 Task: open an excel sheet and write heading  Dollar SenseAdd Dates in a column and its values below  '2023-05-01, 2023-05-05, 2023-05-10, 2023-05-15, 2023-05-20, 2023-05-25 & 2023-05-31. 'Add Descriptionsin next column and its values below  Monthly Salary, Grocery Shopping, Dining Out., Utility Bill, Transportation, Entertainment & Miscellaneous. Add Amount in next column and its values below  $2,500, $100, $50, $150, $30, $50 & $20. Add Income/ Expensein next column and its values below  Income, Expenses, Expenses, Expenses, Expenses, Expenses & Expenses. Add Balance in next column and its values below  $2,500, $2,400, $2,350, $2,200, $2,170, $2,120 & $2,100. Save page Expense Tracking Tool
Action: Mouse moved to (23, 24)
Screenshot: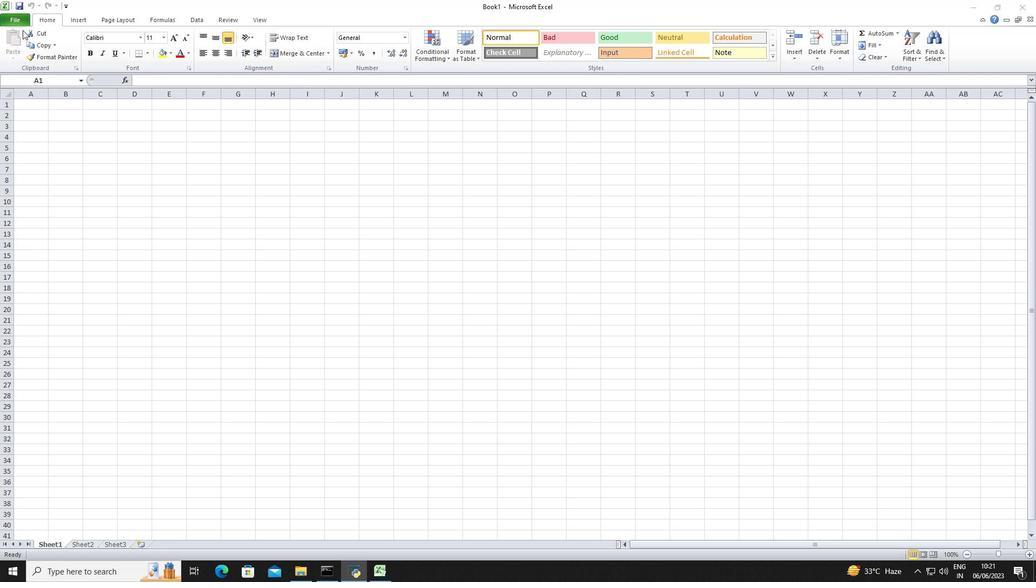 
Action: Mouse pressed left at (23, 24)
Screenshot: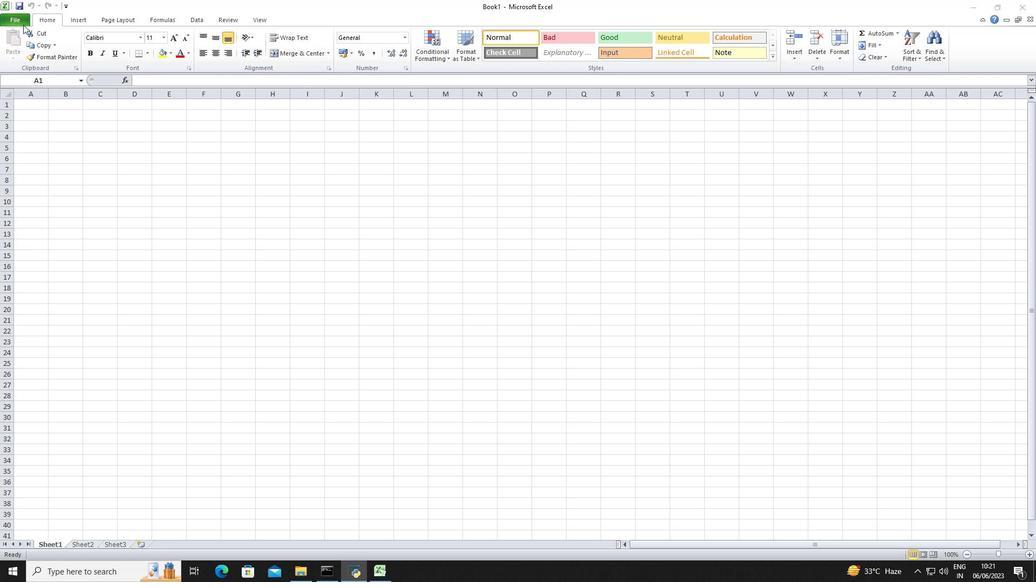
Action: Mouse pressed left at (23, 24)
Screenshot: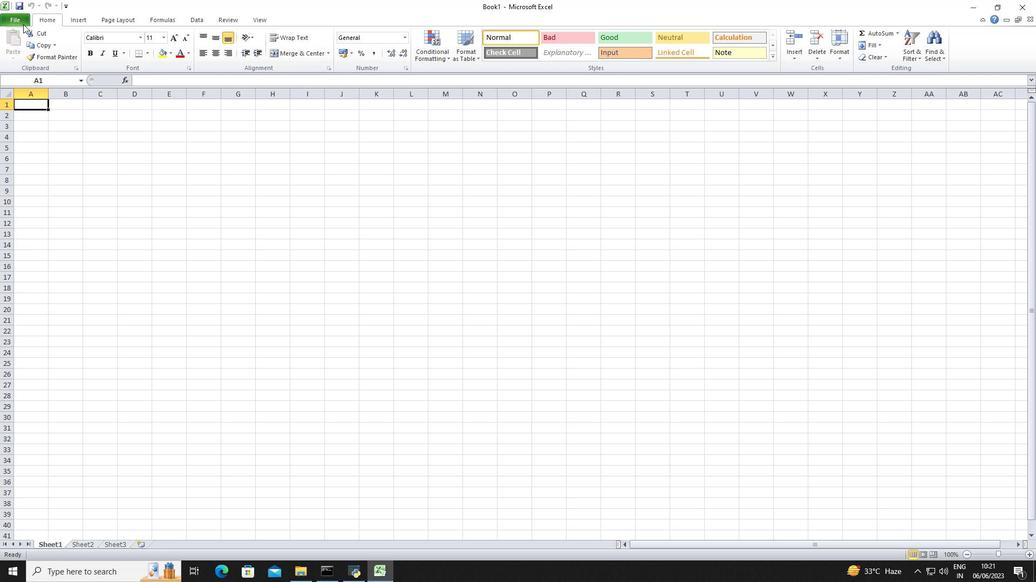 
Action: Mouse moved to (28, 140)
Screenshot: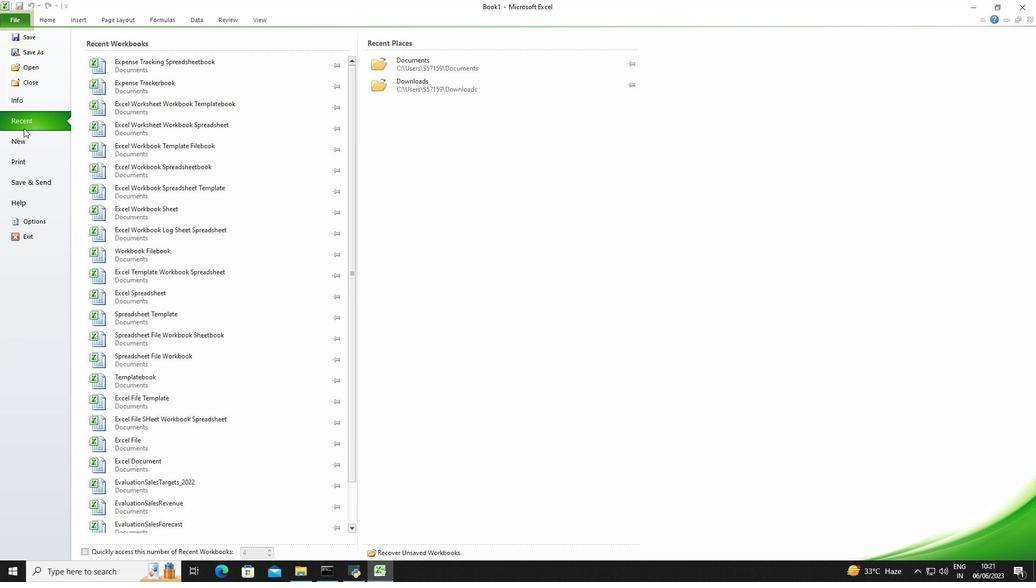 
Action: Mouse pressed left at (28, 140)
Screenshot: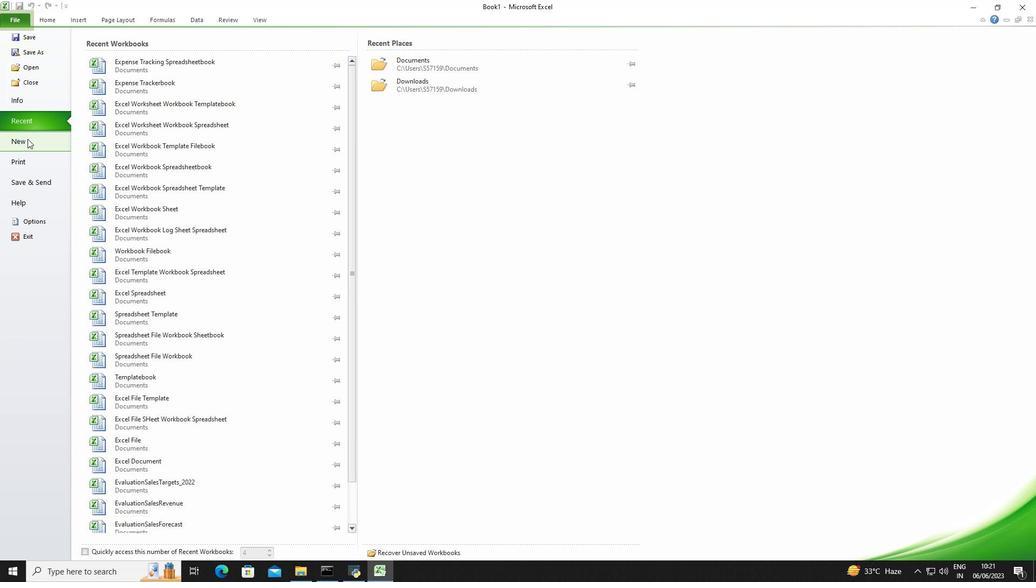 
Action: Mouse moved to (106, 120)
Screenshot: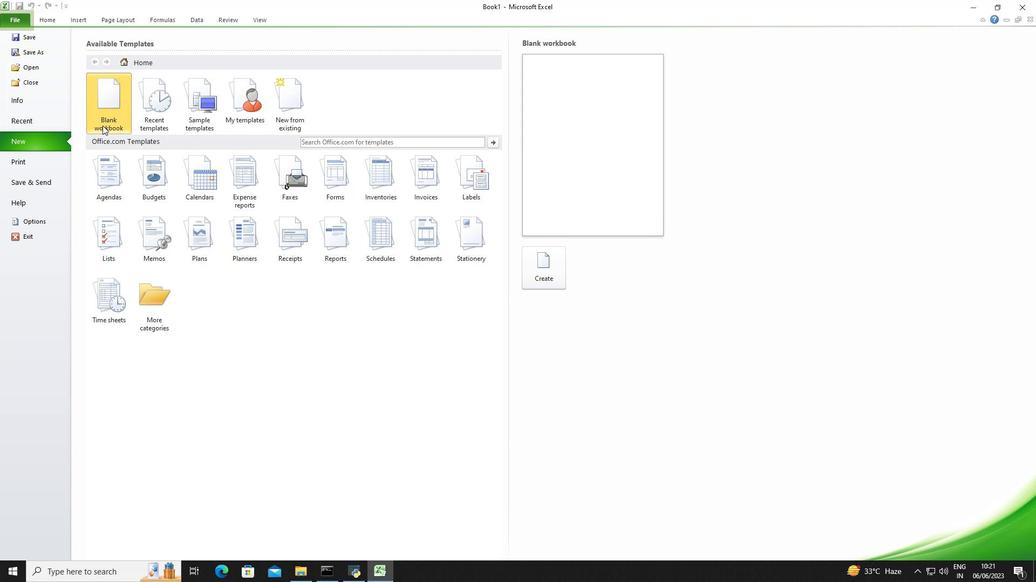 
Action: Mouse pressed left at (106, 120)
Screenshot: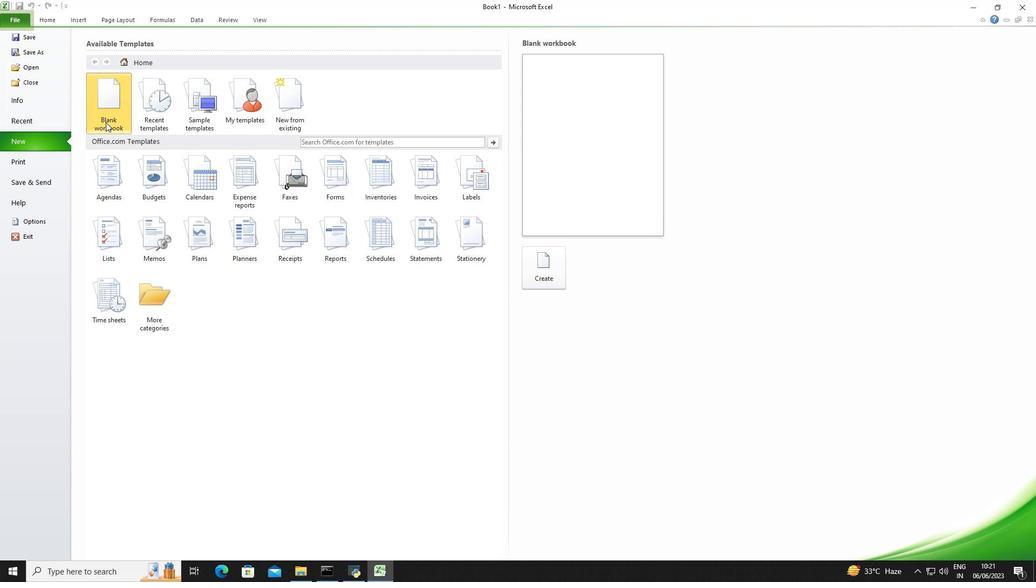 
Action: Mouse moved to (527, 267)
Screenshot: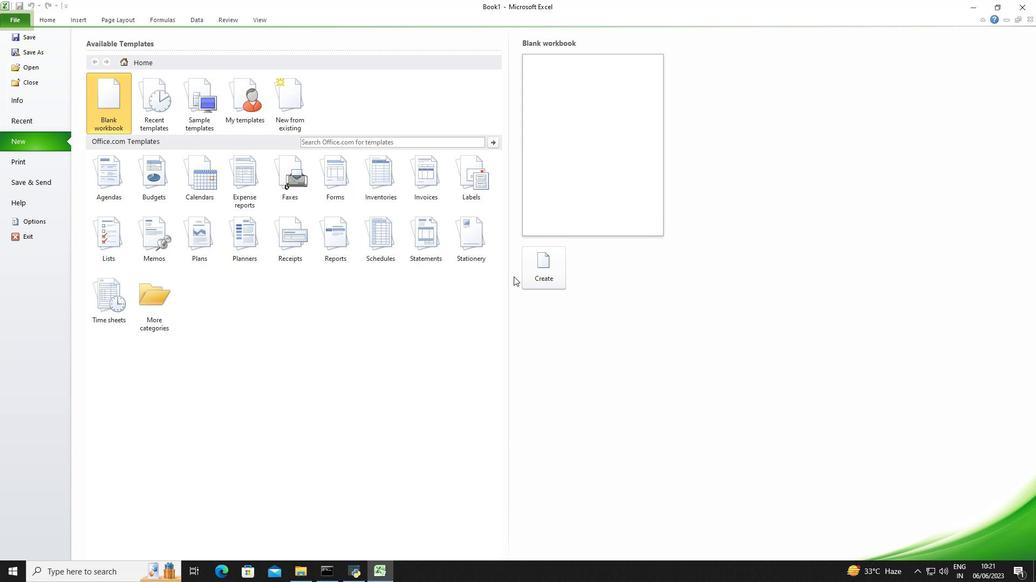 
Action: Mouse pressed left at (527, 267)
Screenshot: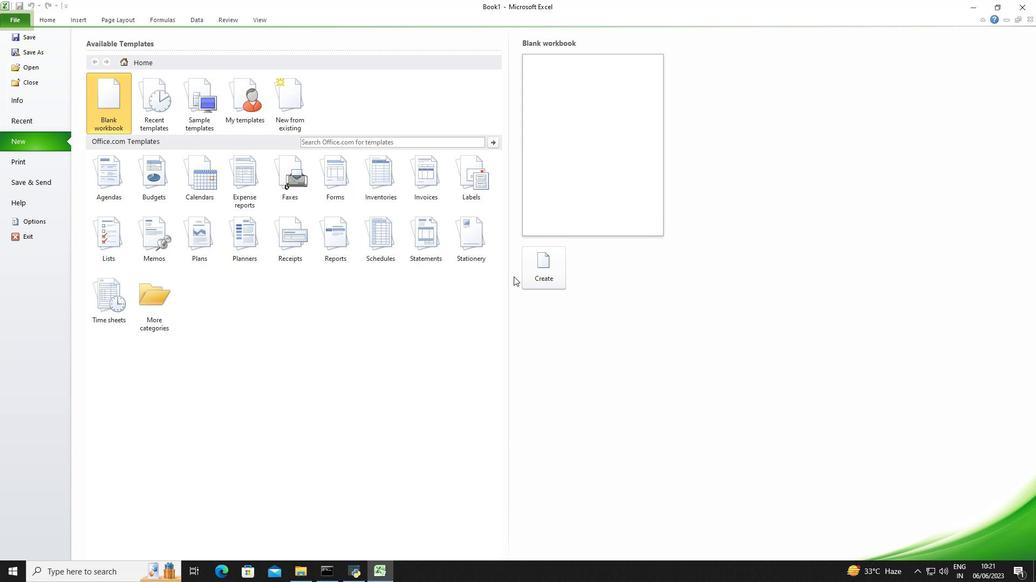 
Action: Mouse moved to (35, 109)
Screenshot: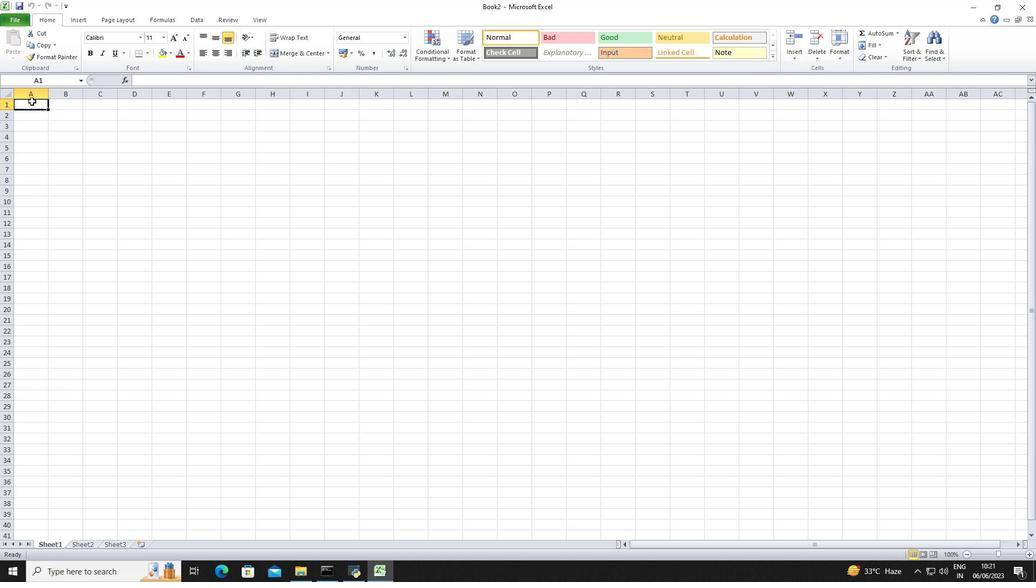 
Action: Mouse pressed left at (35, 109)
Screenshot: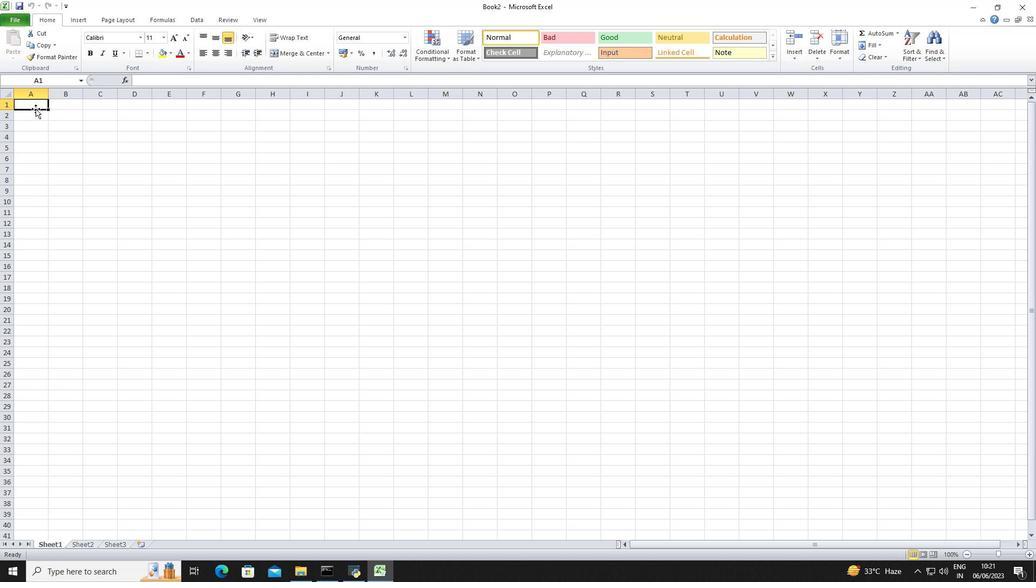 
Action: Mouse moved to (34, 107)
Screenshot: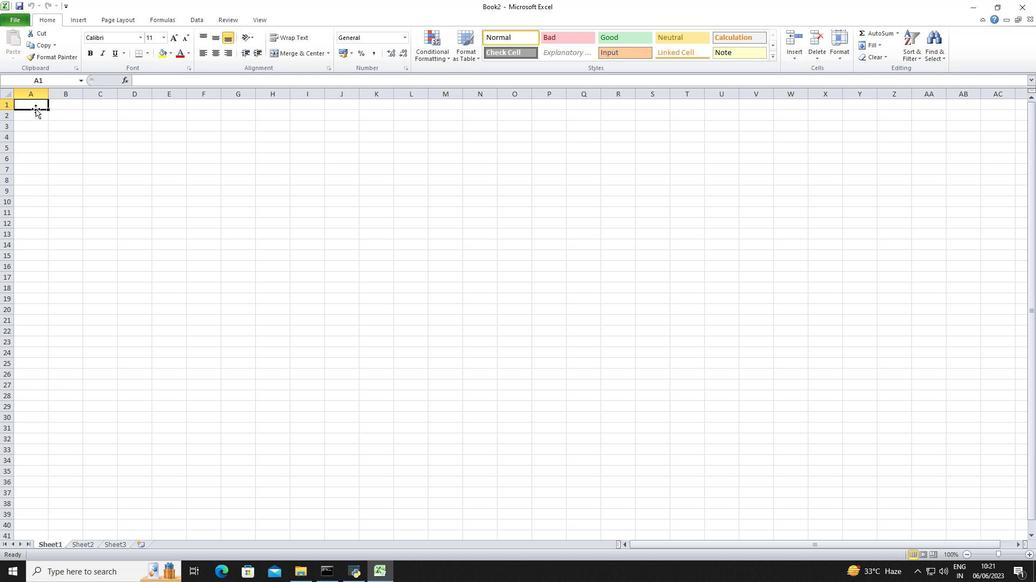 
Action: Mouse pressed left at (34, 107)
Screenshot: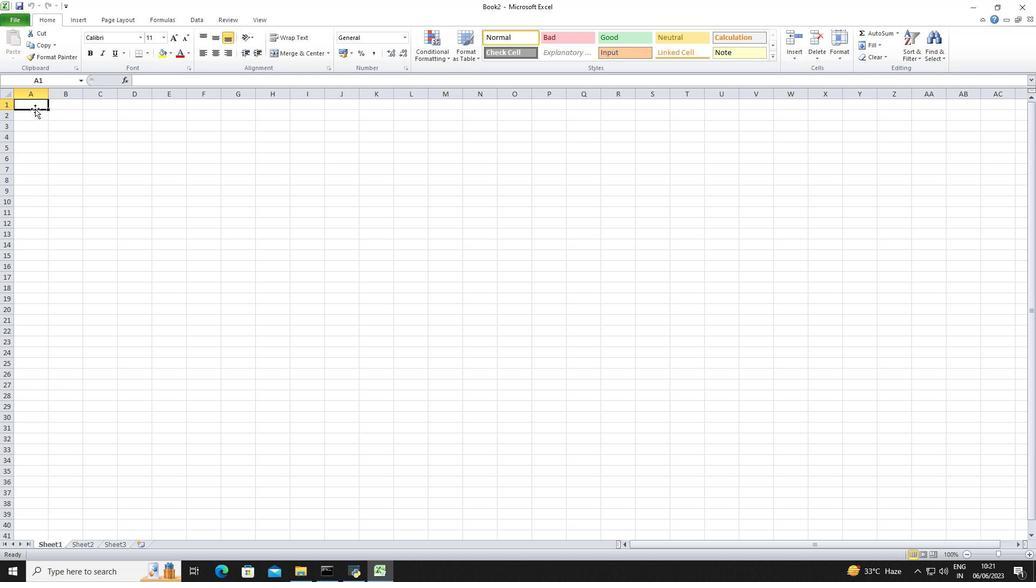 
Action: Key pressed <Key.shift><Key.shift><Key.shift><Key.shift><Key.shift>Dollar<Key.space><Key.shift>Sense<Key.enter><Key.enter><Key.shift>Dates<Key.enter>2023-05-01<Key.down>2023-05-05<Key.enter>2023-05-10<Key.enter>2023-05-15<Key.enter>2023-05-20<Key.enter>2023-05-25<Key.enter>2023-05-31<Key.enter><Key.down><Key.right><Key.right><Key.up><Key.up><Key.up><Key.up><Key.up><Key.up><Key.up><Key.up><Key.up><Key.shift>Descriptions<Key.down><Key.shift>Monthly<Key.space><Key.shift>Salary0<Key.enter><Key.right><Key.up>
Screenshot: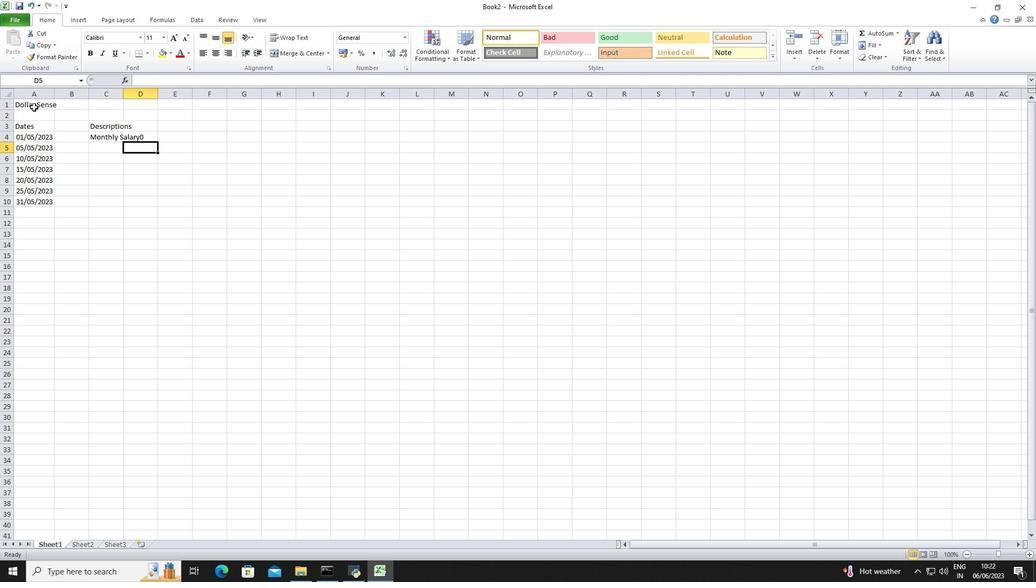 
Action: Mouse moved to (146, 138)
Screenshot: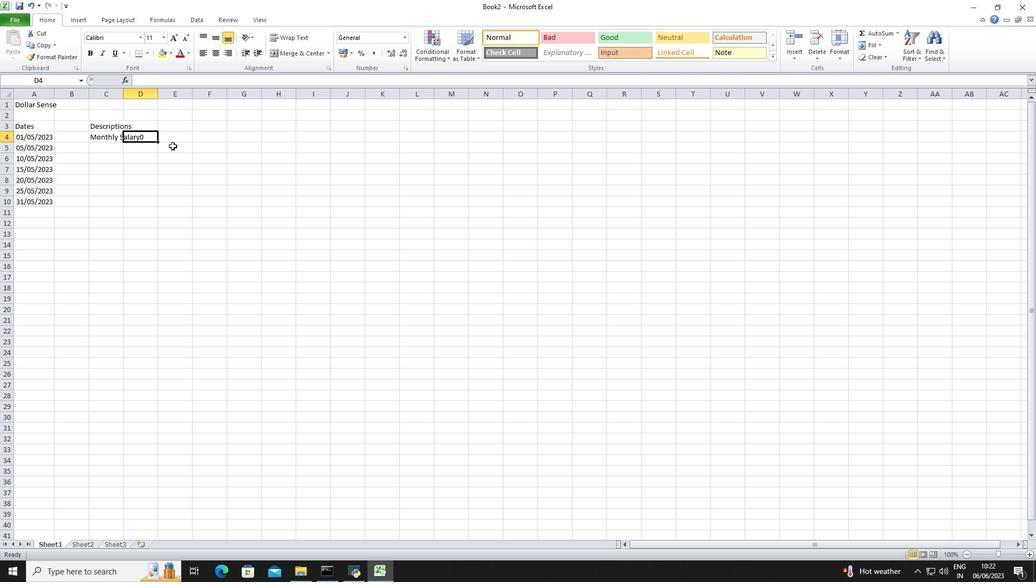 
Action: Mouse pressed left at (146, 138)
Screenshot: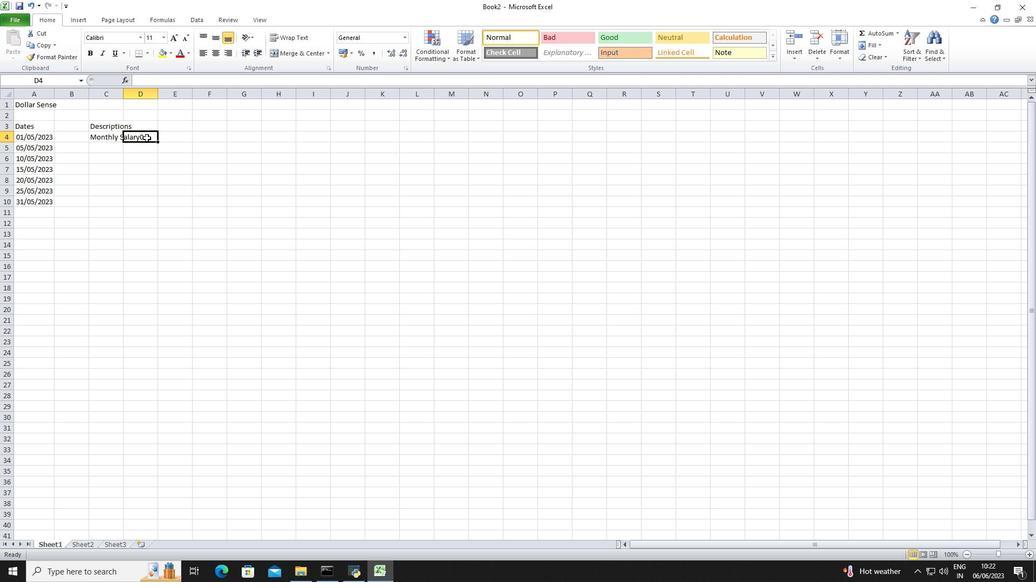 
Action: Mouse pressed left at (146, 138)
Screenshot: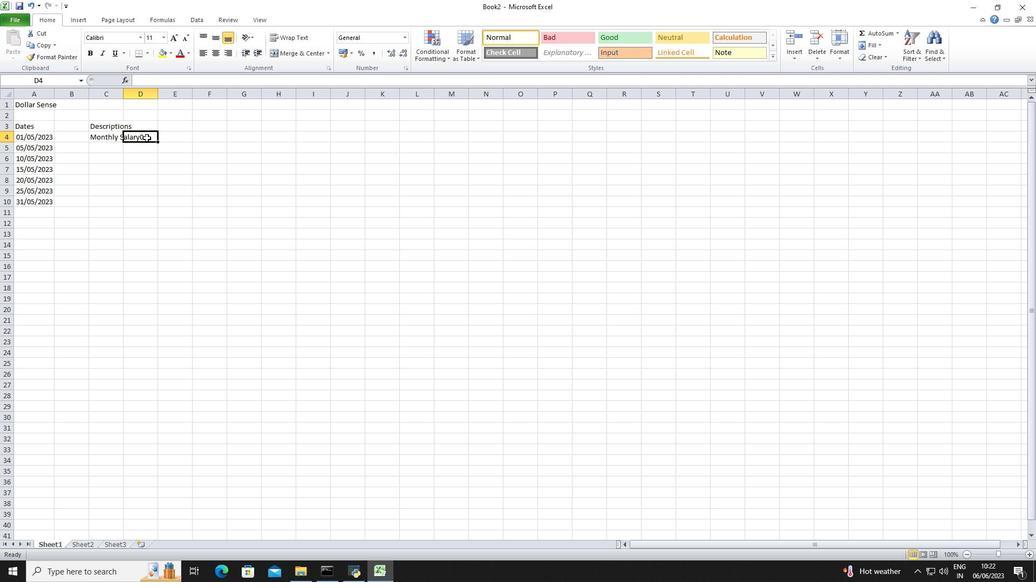 
Action: Mouse moved to (146, 138)
Screenshot: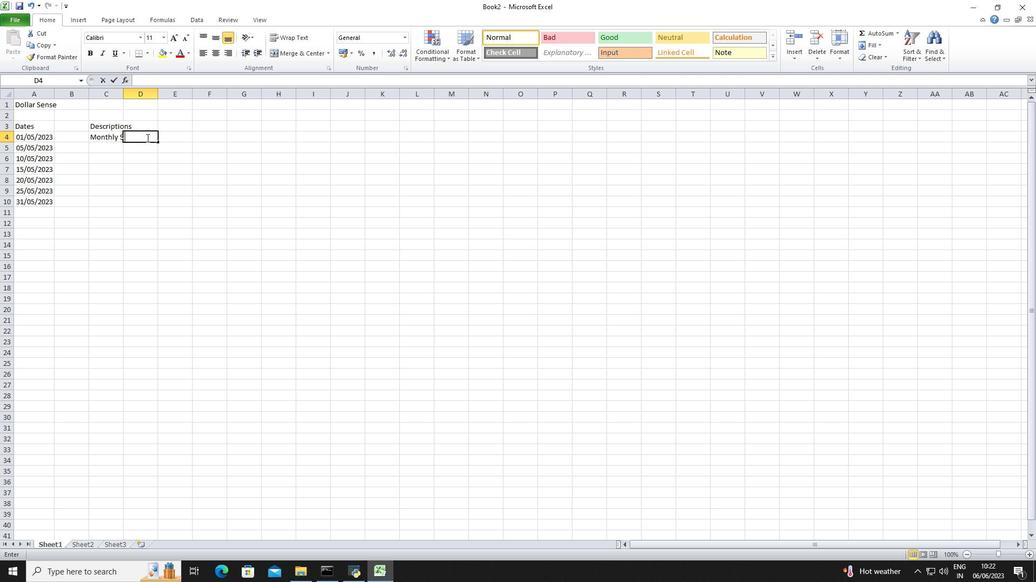 
Action: Key pressed <Key.left>
Screenshot: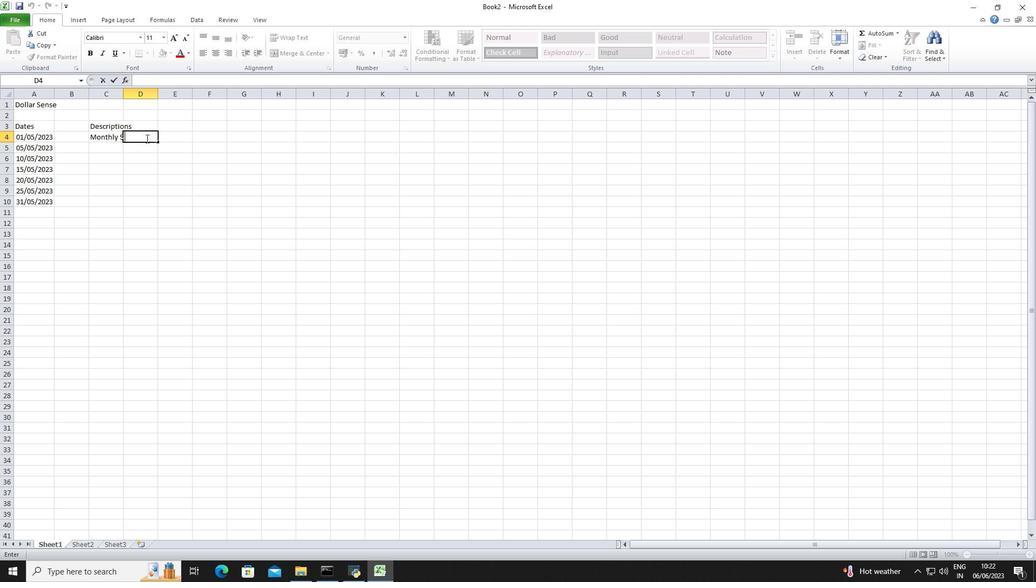 
Action: Mouse moved to (99, 141)
Screenshot: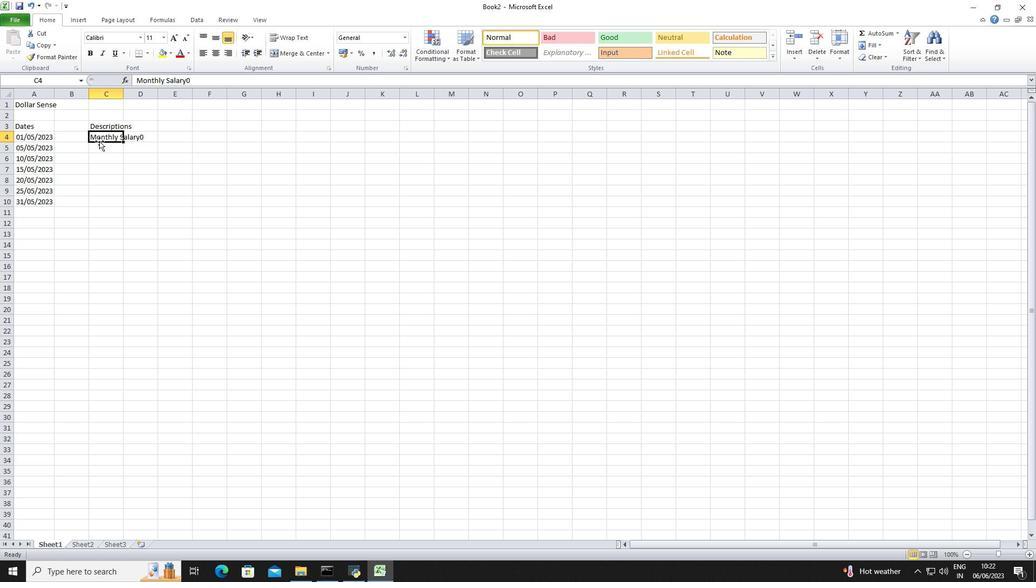 
Action: Mouse pressed left at (99, 141)
Screenshot: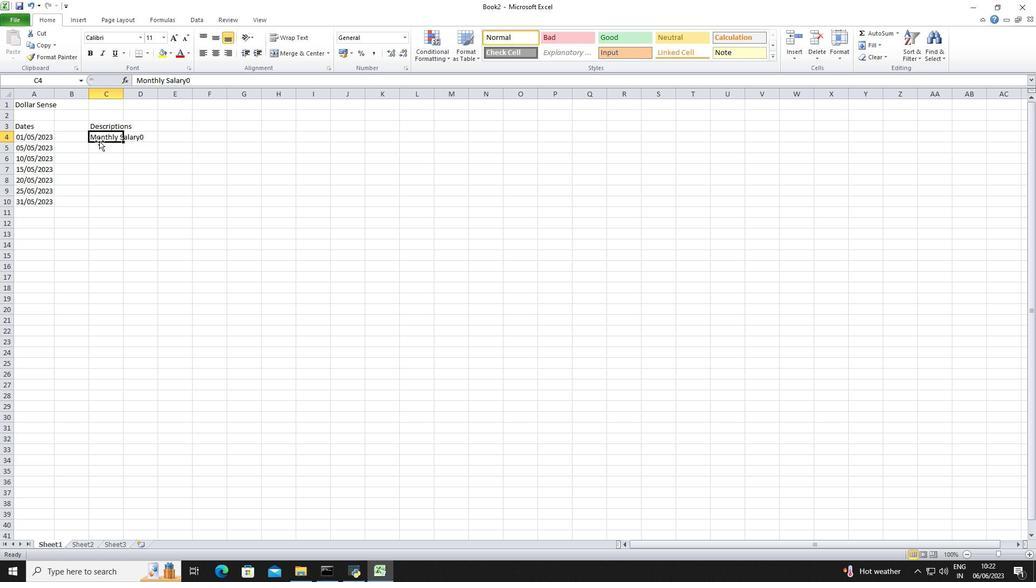 
Action: Mouse moved to (99, 134)
Screenshot: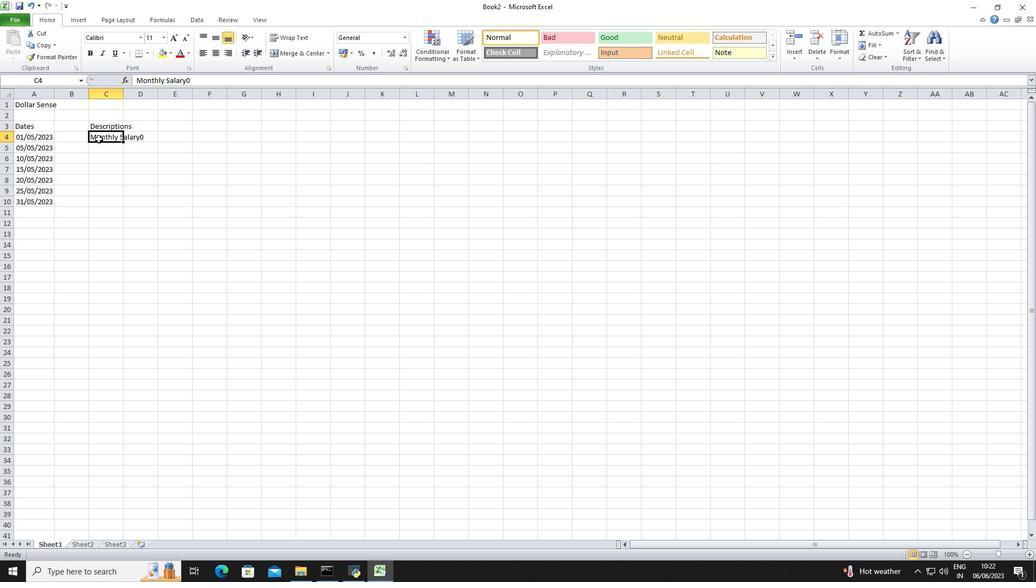 
Action: Mouse pressed left at (99, 134)
Screenshot: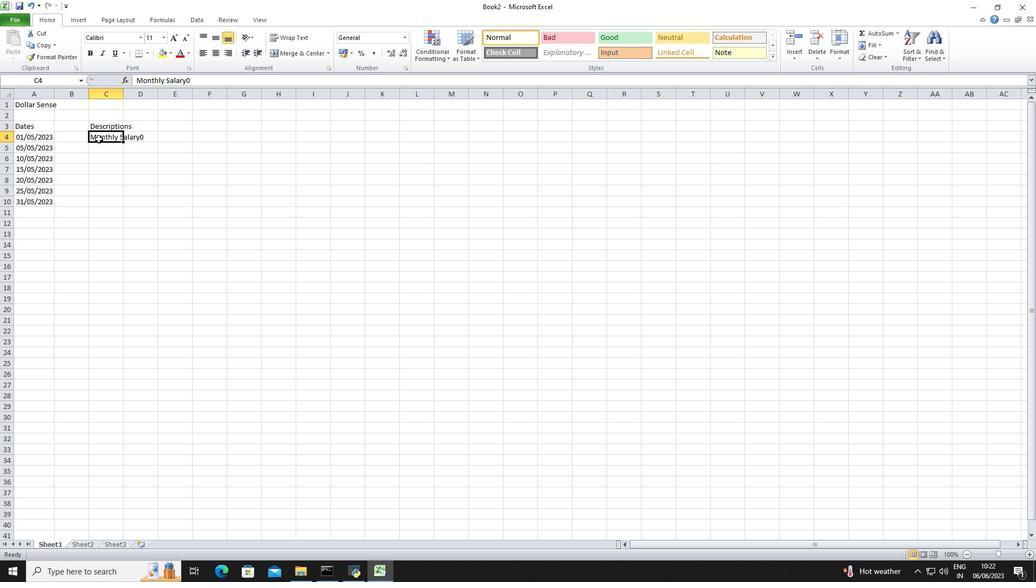 
Action: Mouse pressed left at (99, 134)
Screenshot: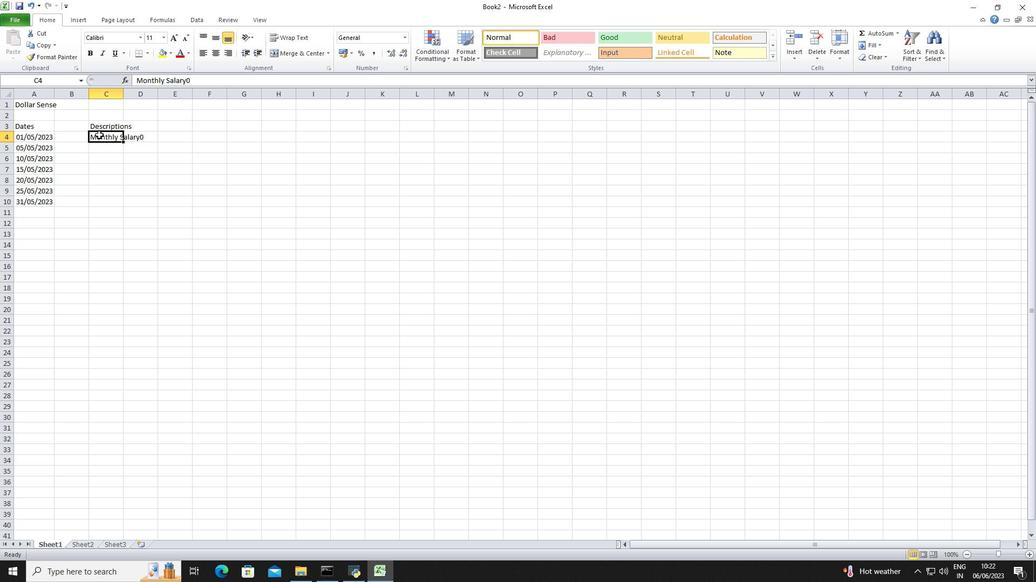 
Action: Key pressed <Key.right><Key.right><Key.right><Key.right><Key.right><Key.right><Key.right><Key.right><Key.right><Key.right><Key.right><Key.right><Key.right><Key.right><Key.backspace><Key.enter><Key.shift>Grocery<Key.space><Key.shift>Shopping<Key.enter><Key.shift>Dining<Key.space><Key.shift><Key.shift><Key.shift><Key.shift><Key.shift>Out<Key.enter><Key.shift>Utility<Key.space><Key.shift>Bill<Key.enter><Key.shift>Transportation<Key.enter><Key.shift>Entertainment<Key.enter><Key.shift>Miscellaneous<Key.down><Key.right><Key.right><Key.up><Key.up><Key.up><Key.up><Key.up><Key.up><Key.up><Key.up><Key.shift>Amount<Key.down>2500<Key.down>100<Key.down>50<Key.down>150<Key.down>30<Key.down>50<Key.down>20<Key.down>
Screenshot: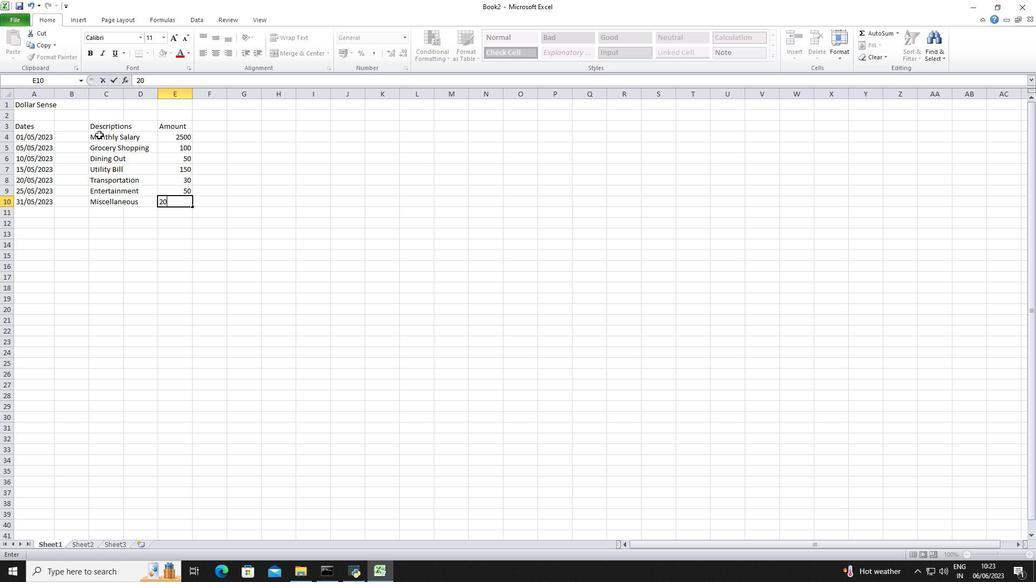 
Action: Mouse moved to (179, 136)
Screenshot: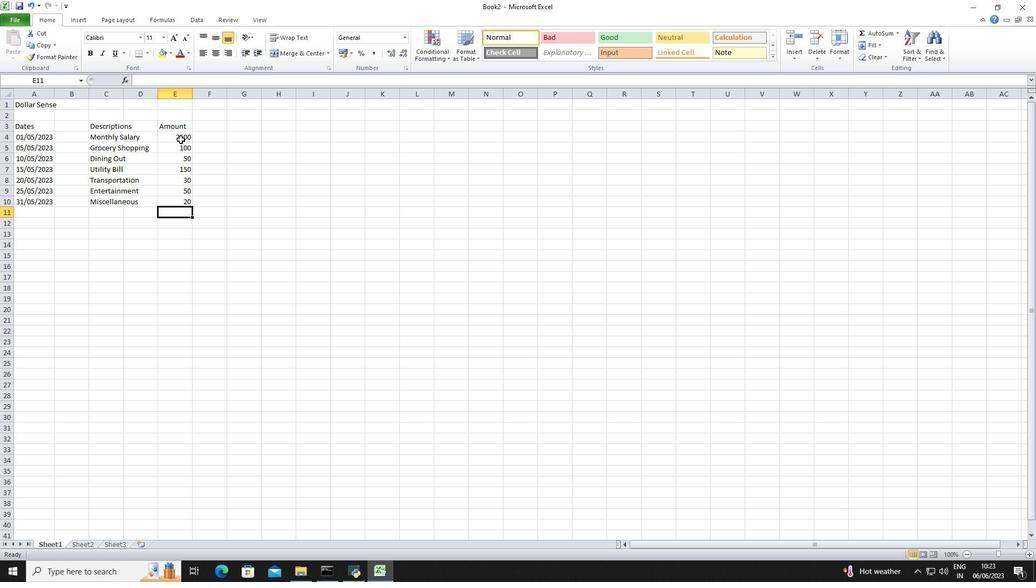 
Action: Mouse pressed left at (179, 136)
Screenshot: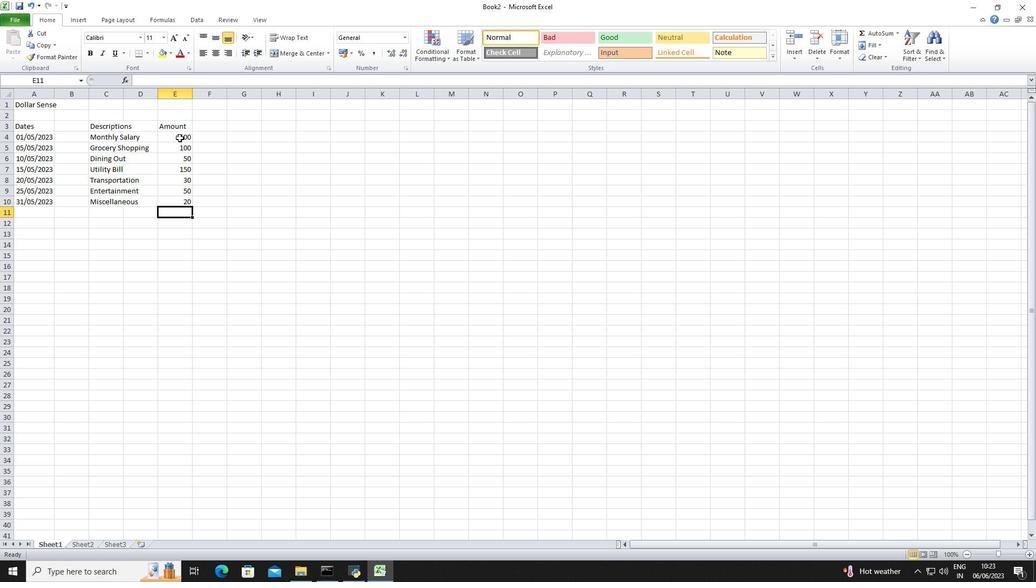 
Action: Mouse moved to (405, 38)
Screenshot: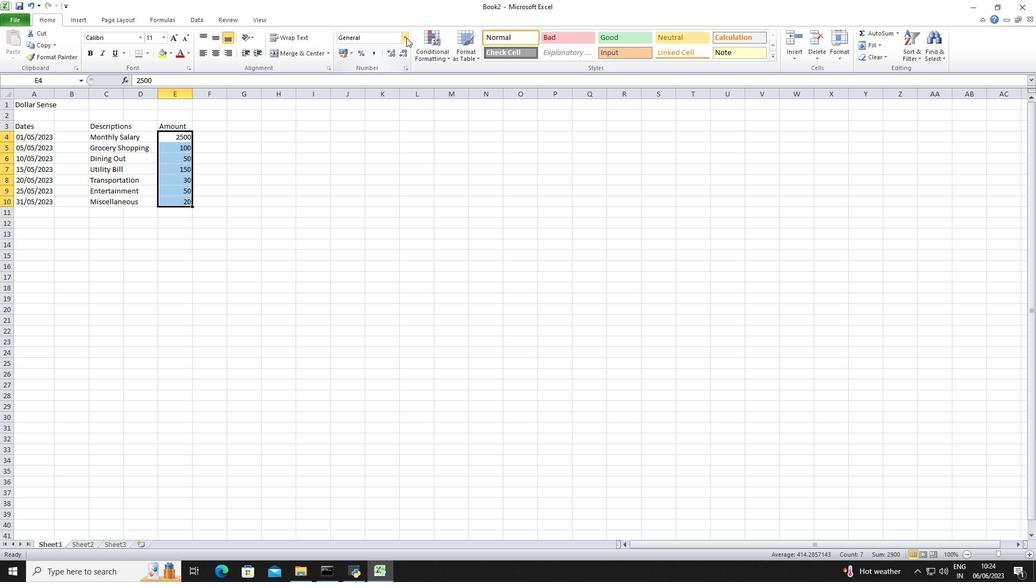 
Action: Mouse pressed left at (405, 37)
Screenshot: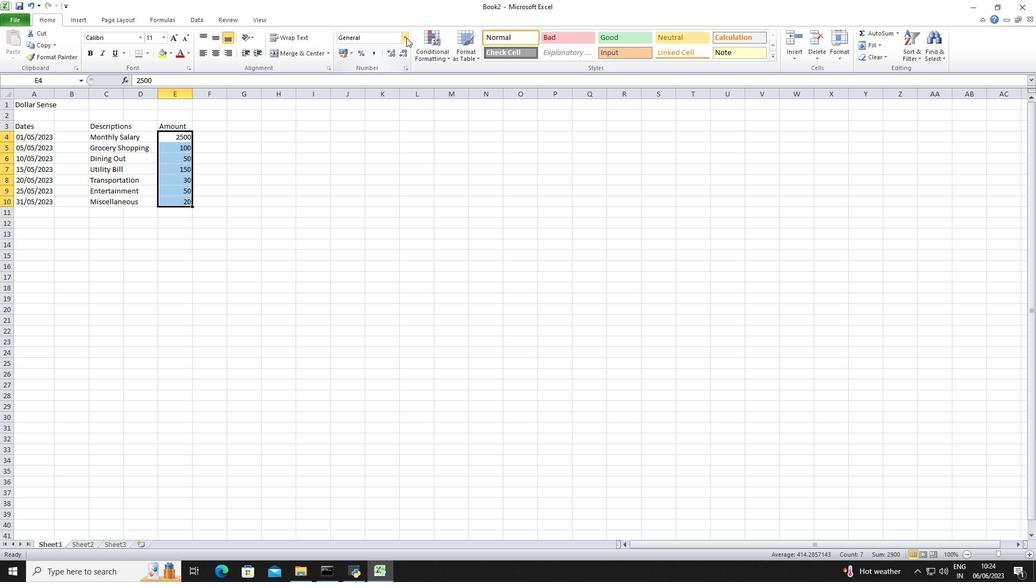 
Action: Mouse moved to (406, 313)
Screenshot: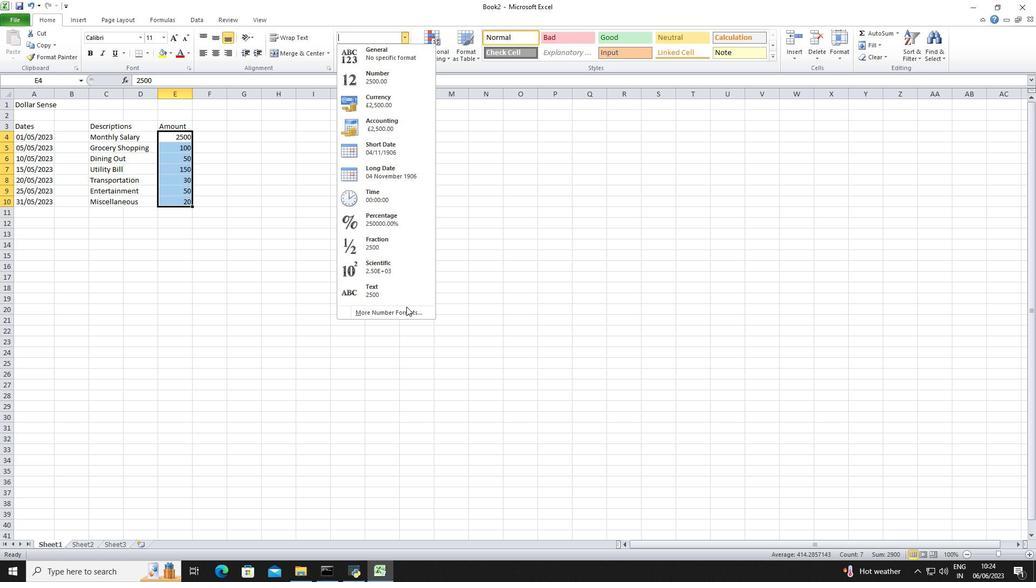 
Action: Mouse pressed left at (406, 313)
Screenshot: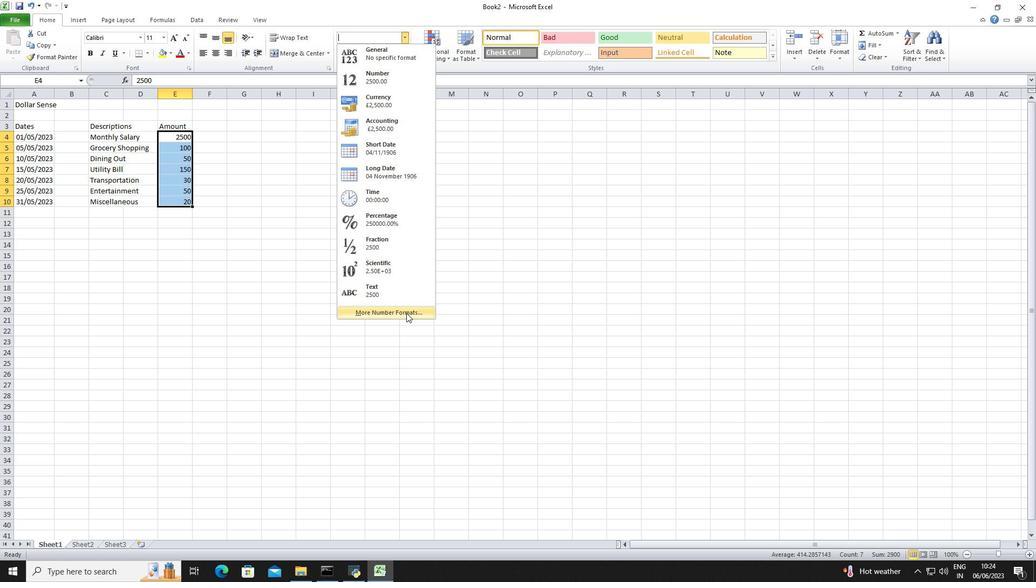 
Action: Mouse moved to (171, 203)
Screenshot: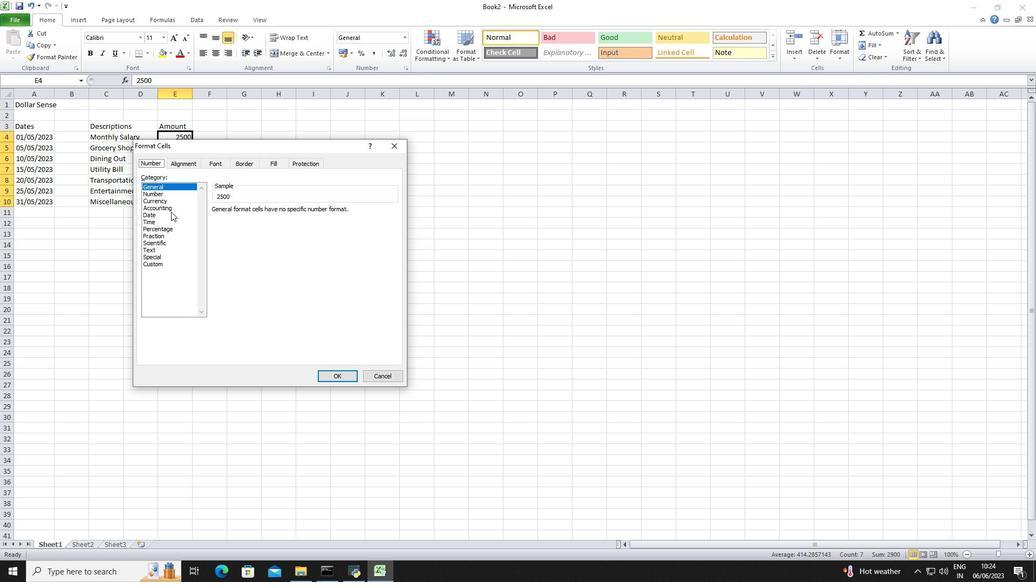 
Action: Mouse pressed left at (171, 203)
Screenshot: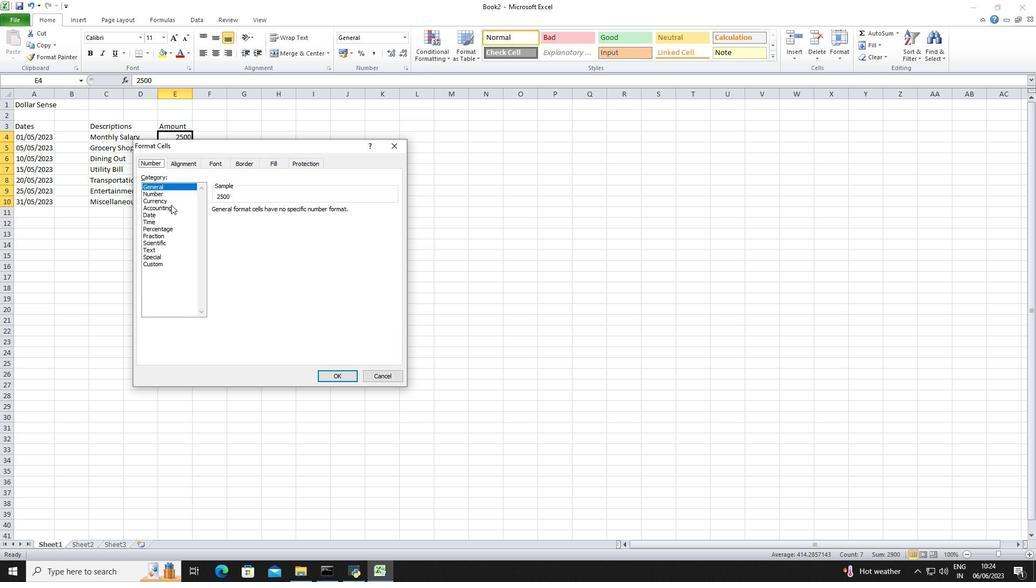 
Action: Mouse moved to (281, 213)
Screenshot: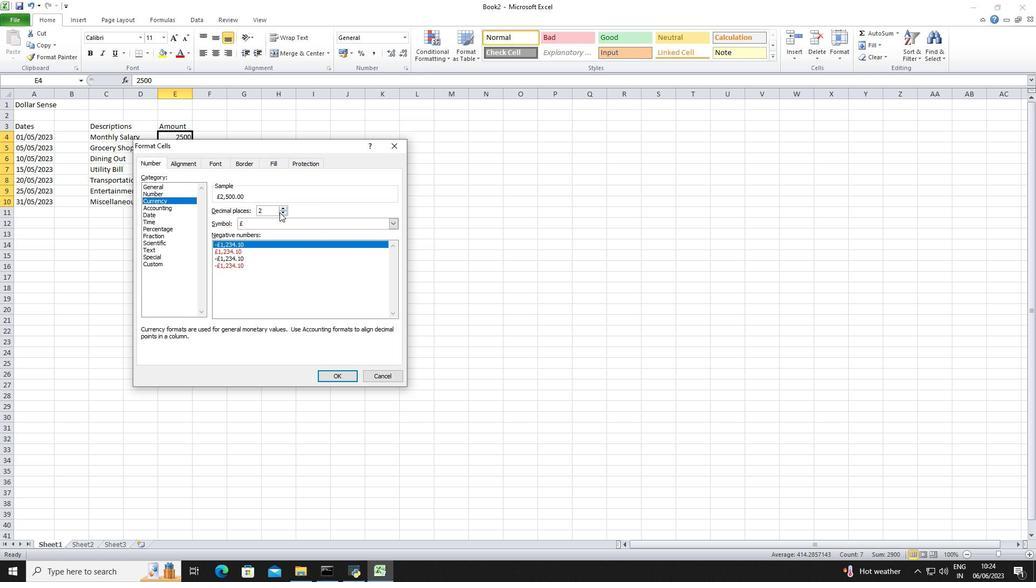 
Action: Mouse pressed left at (281, 213)
Screenshot: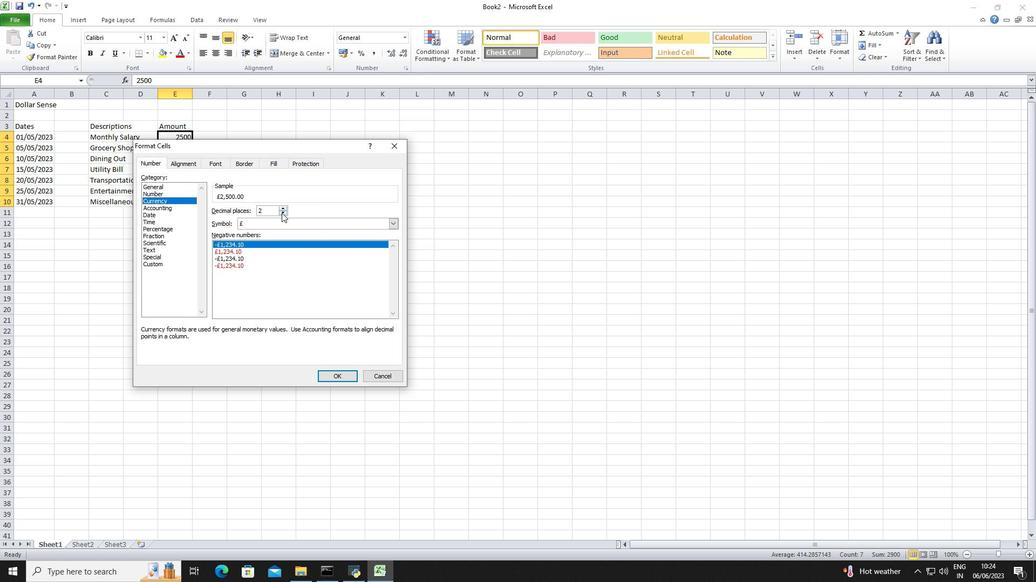 
Action: Mouse pressed left at (281, 213)
Screenshot: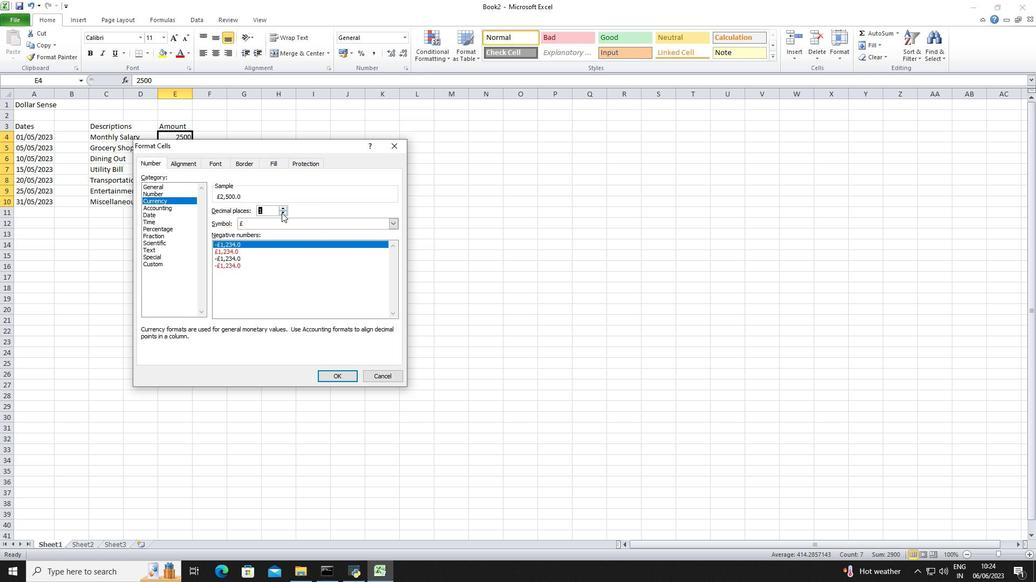 
Action: Mouse moved to (284, 220)
Screenshot: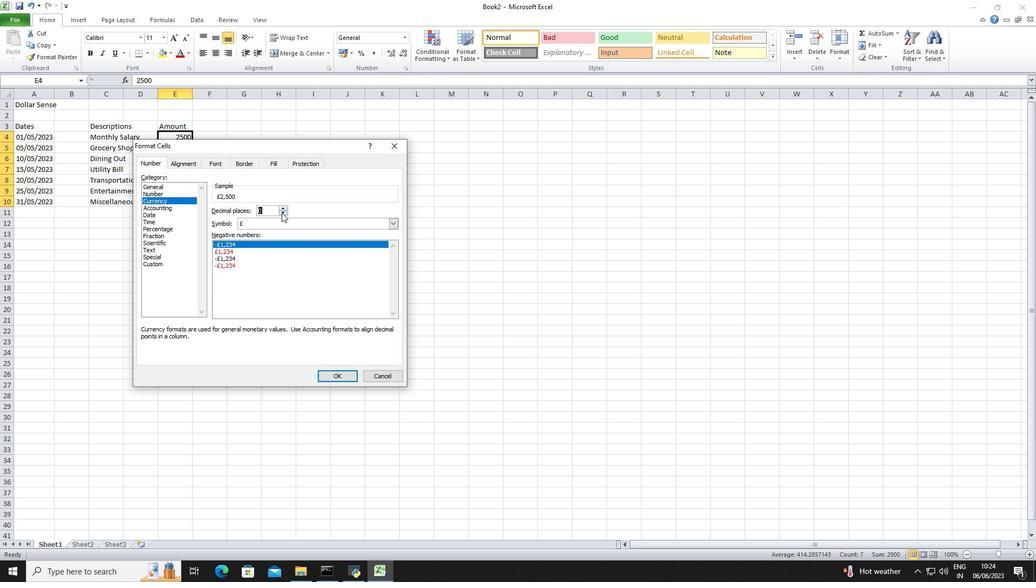 
Action: Mouse pressed left at (284, 220)
Screenshot: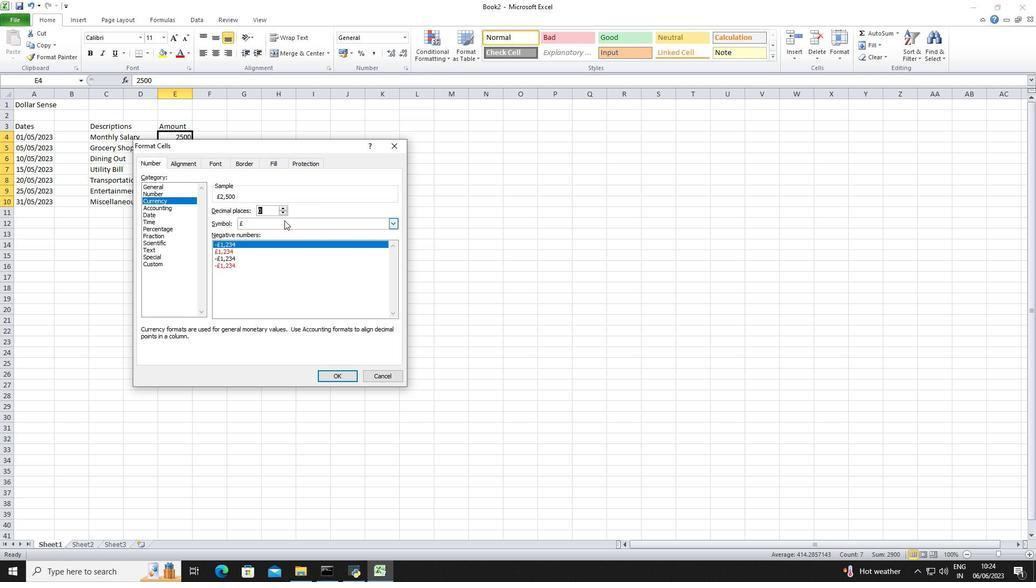 
Action: Mouse moved to (282, 259)
Screenshot: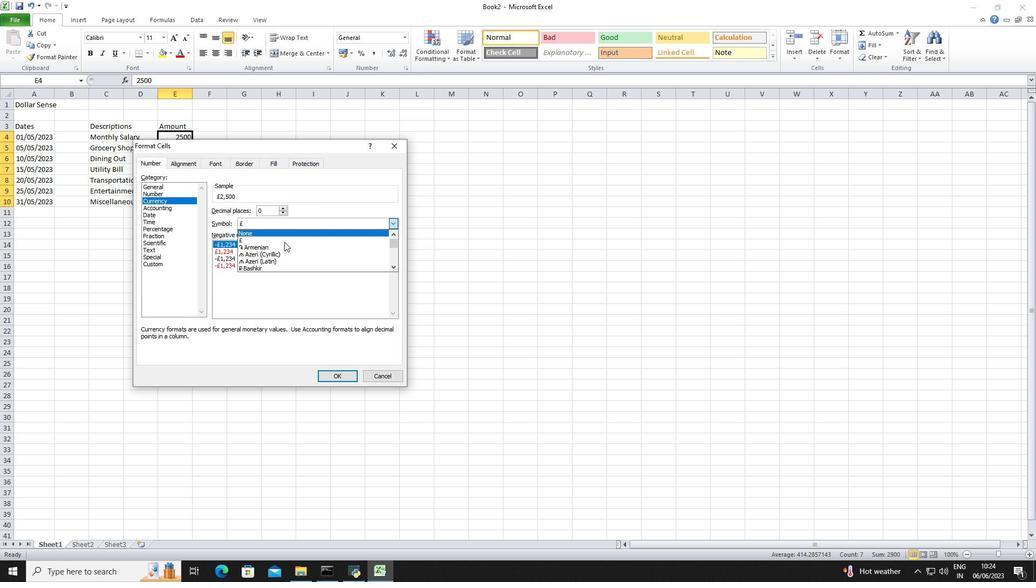 
Action: Mouse scrolled (282, 258) with delta (0, 0)
Screenshot: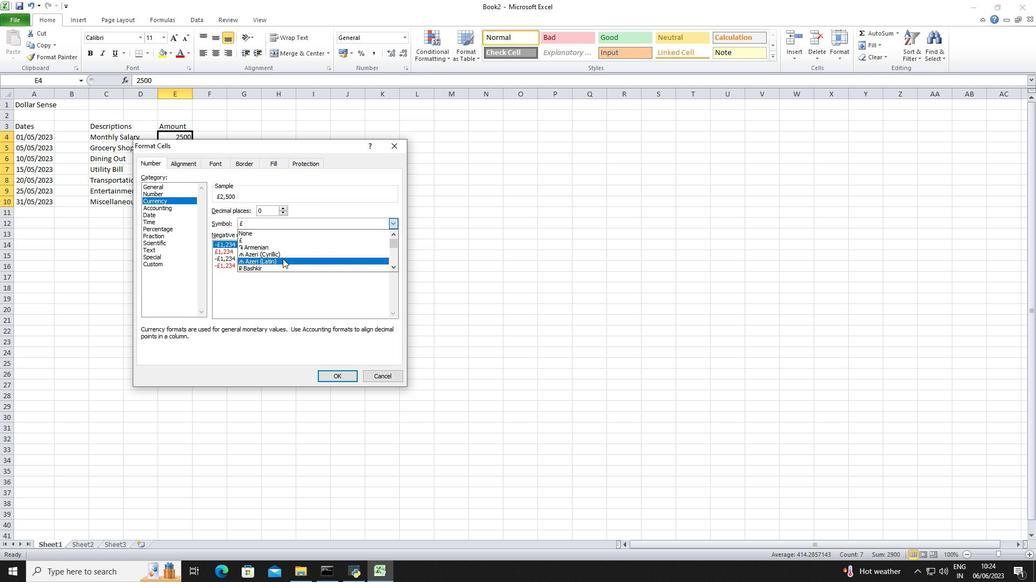 
Action: Mouse scrolled (282, 258) with delta (0, 0)
Screenshot: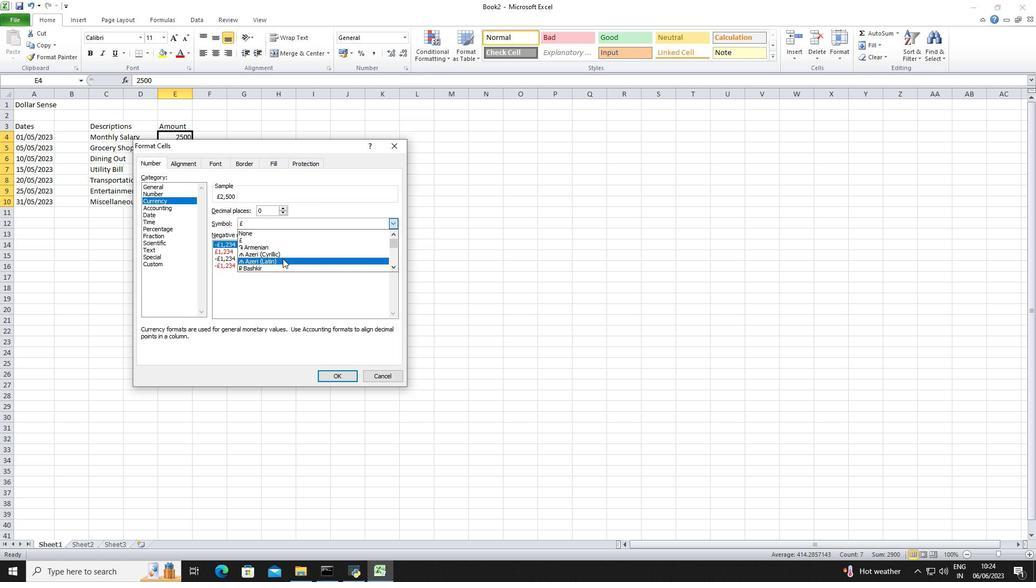 
Action: Mouse scrolled (282, 258) with delta (0, 0)
Screenshot: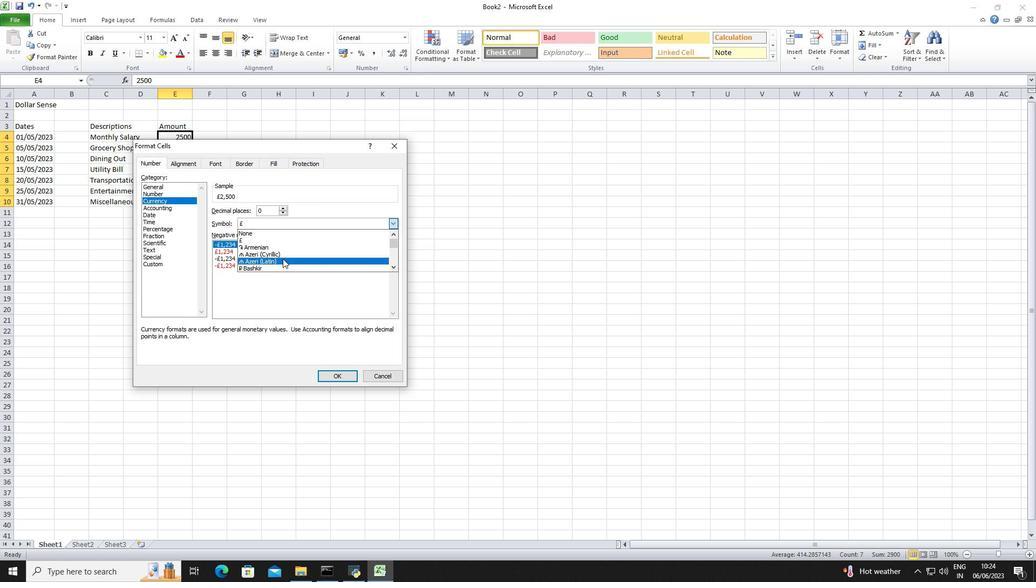 
Action: Mouse scrolled (282, 258) with delta (0, 0)
Screenshot: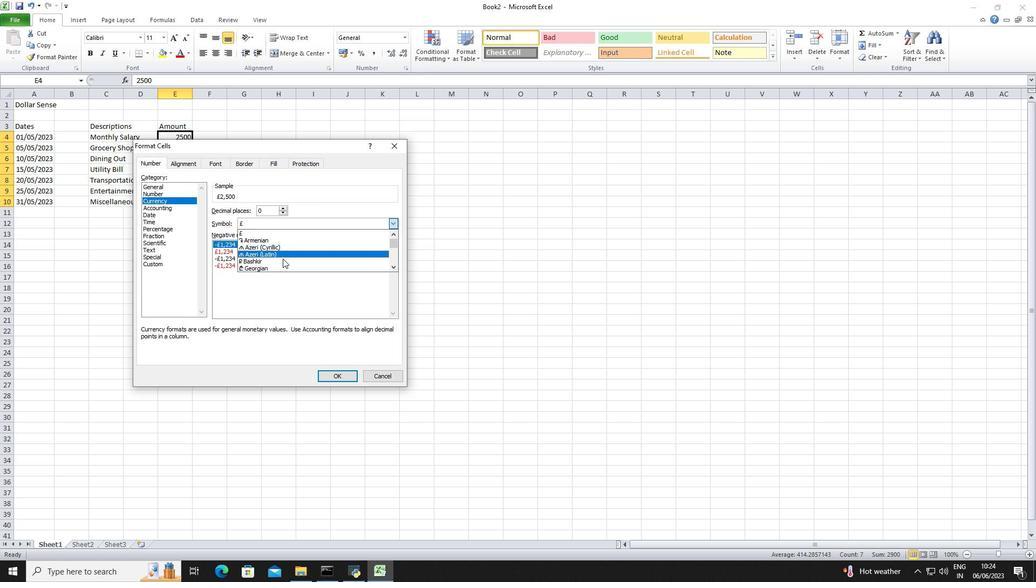 
Action: Mouse scrolled (282, 258) with delta (0, 0)
Screenshot: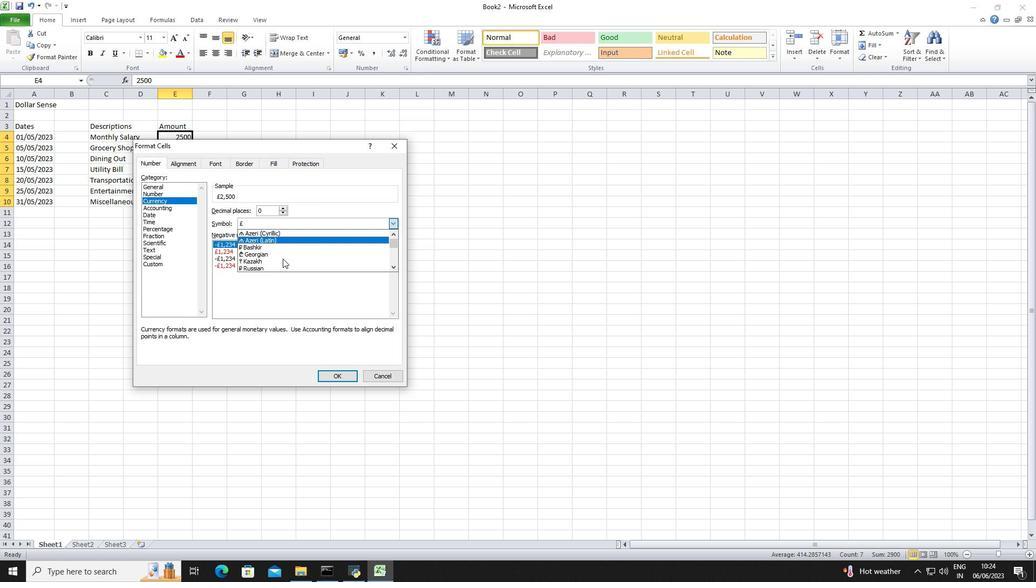 
Action: Mouse scrolled (282, 258) with delta (0, 0)
Screenshot: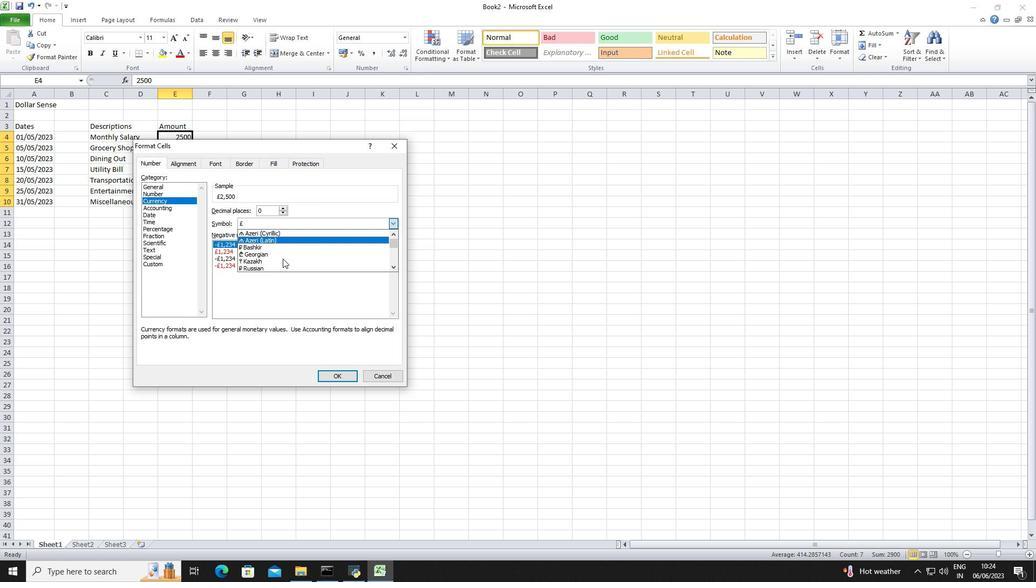 
Action: Mouse scrolled (282, 258) with delta (0, 0)
Screenshot: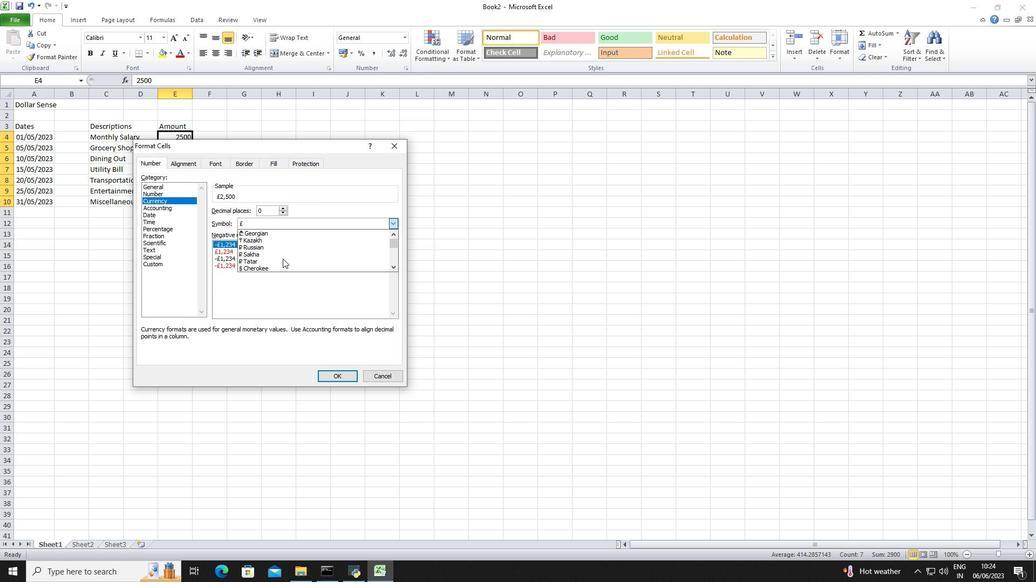 
Action: Mouse scrolled (282, 258) with delta (0, 0)
Screenshot: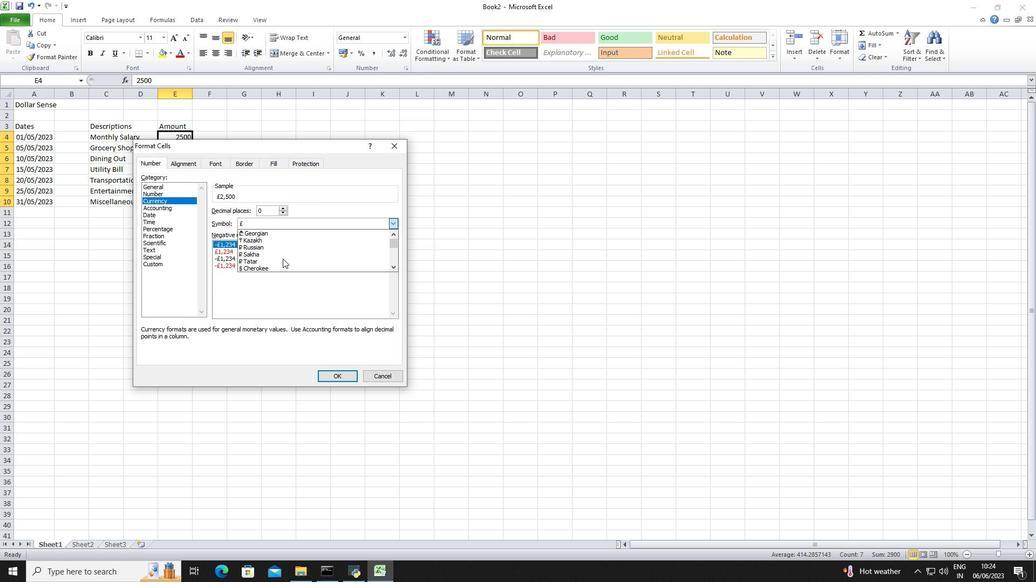 
Action: Mouse scrolled (282, 258) with delta (0, 0)
Screenshot: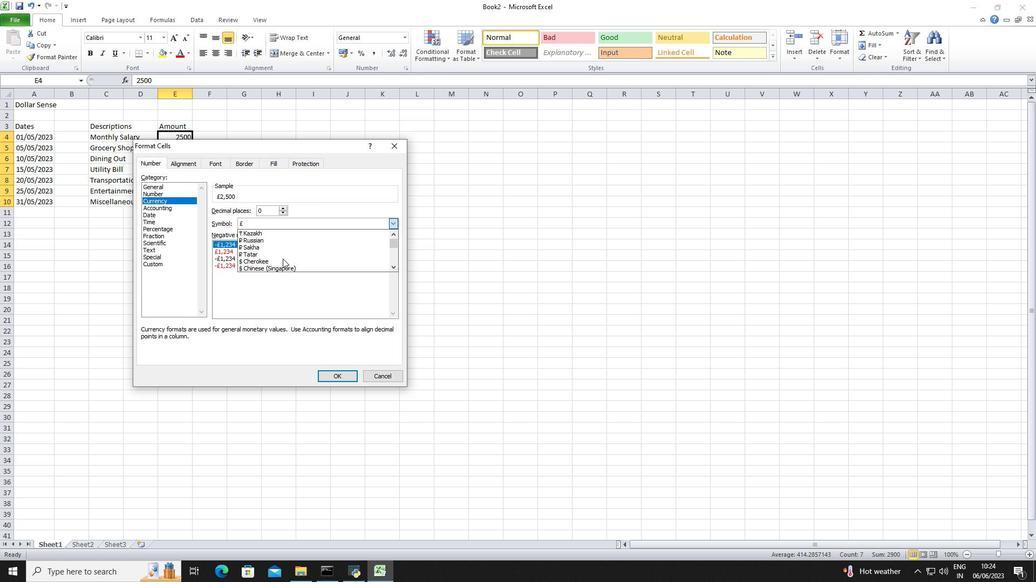 
Action: Mouse scrolled (282, 258) with delta (0, 0)
Screenshot: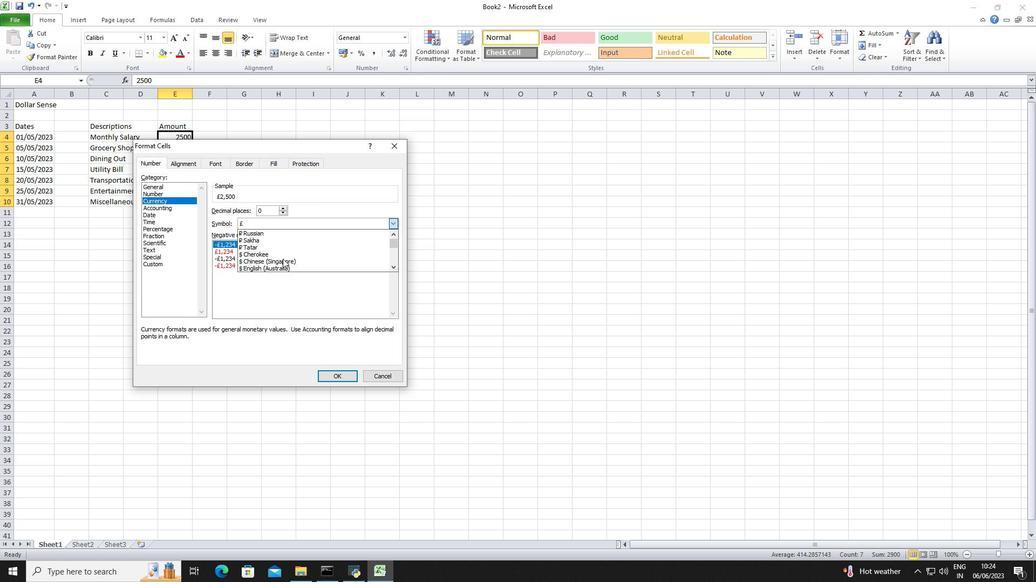 
Action: Mouse scrolled (282, 258) with delta (0, 0)
Screenshot: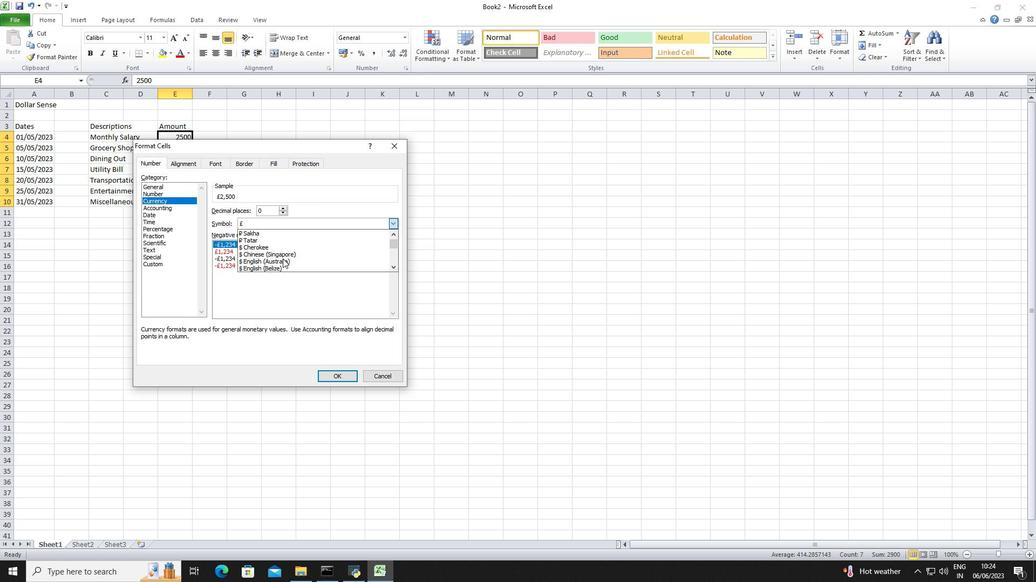
Action: Mouse moved to (289, 248)
Screenshot: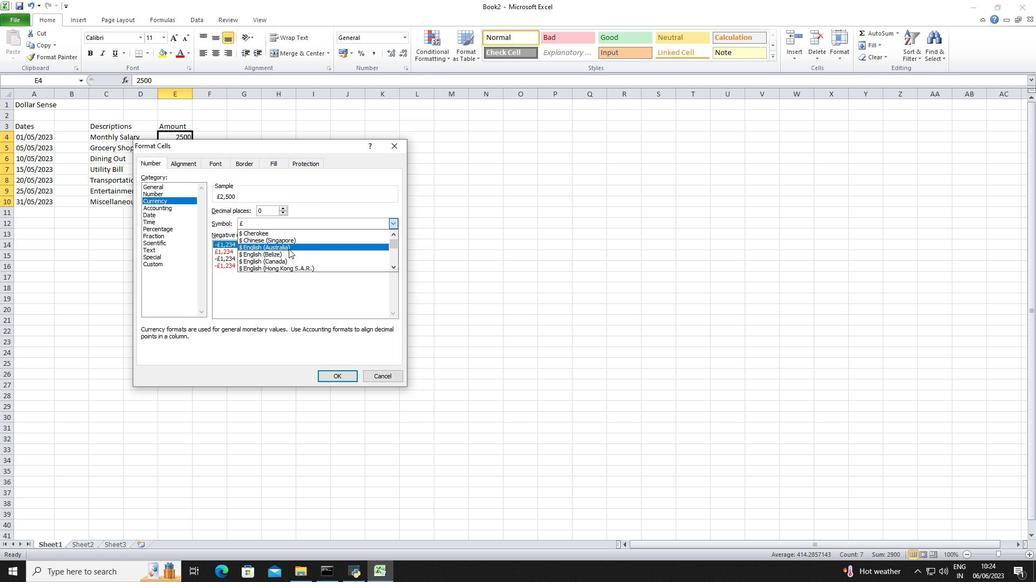 
Action: Mouse pressed left at (289, 248)
Screenshot: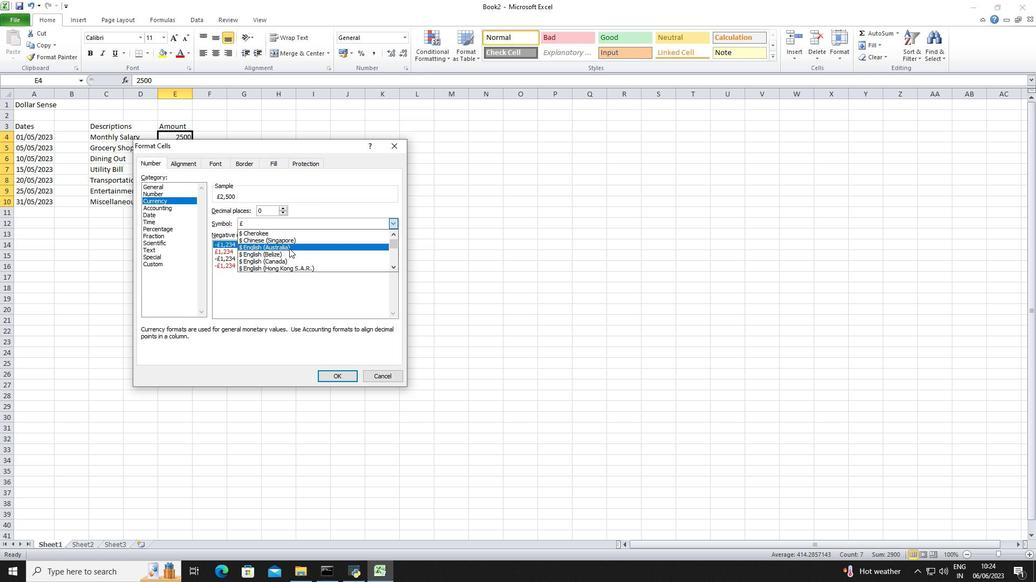 
Action: Mouse moved to (345, 378)
Screenshot: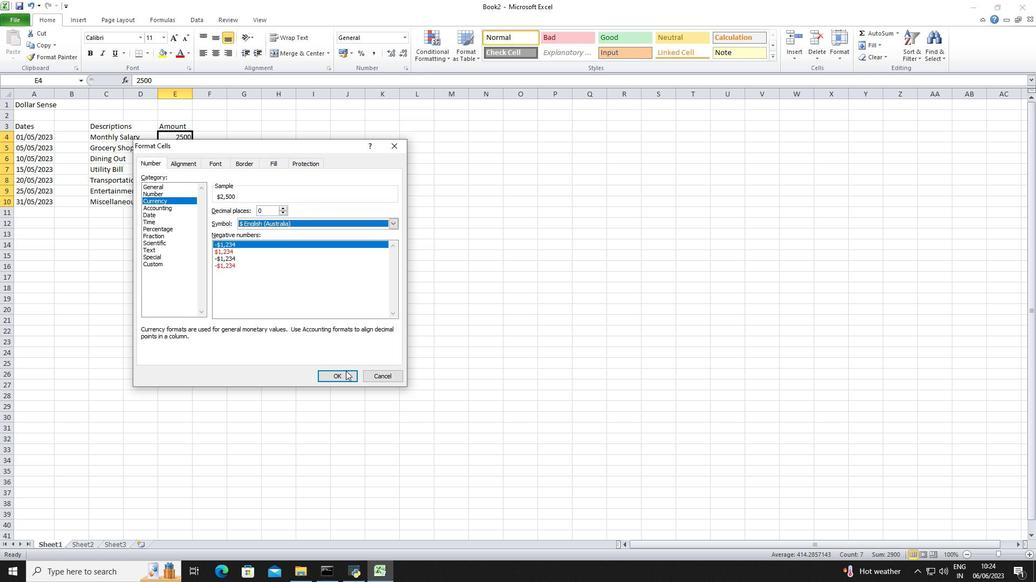 
Action: Mouse pressed left at (345, 378)
Screenshot: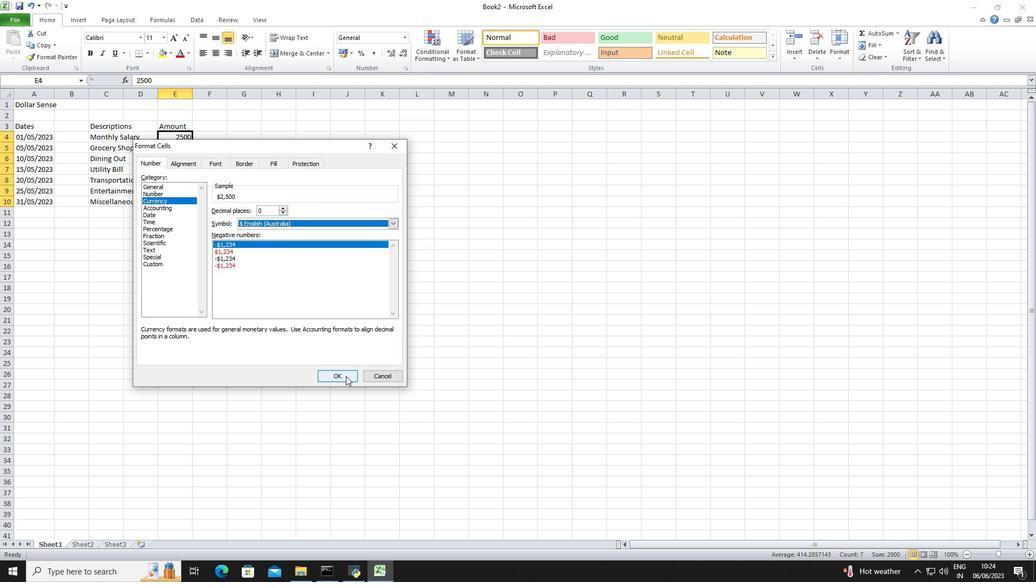 
Action: Mouse moved to (240, 128)
Screenshot: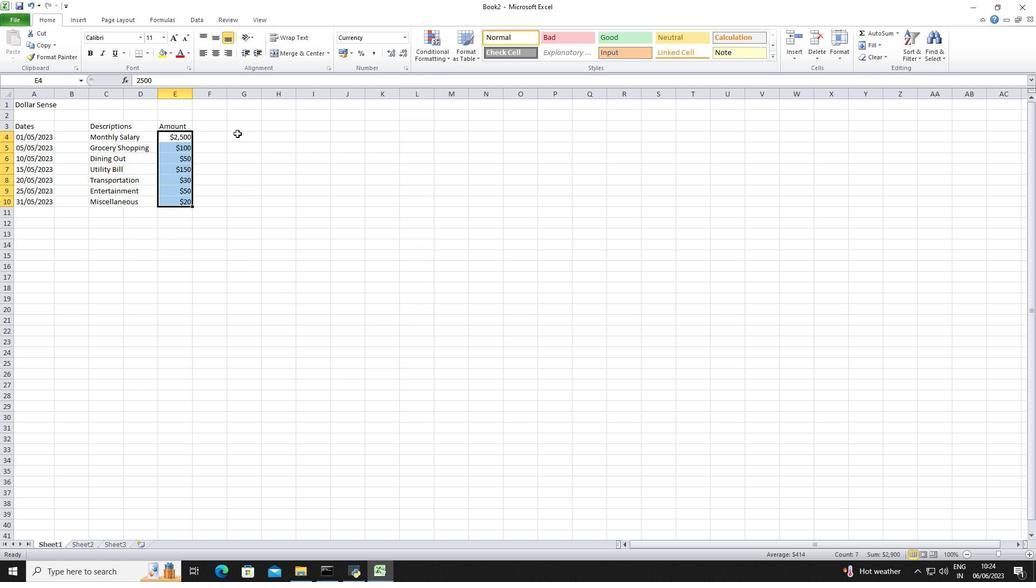 
Action: Mouse pressed left at (240, 128)
Screenshot: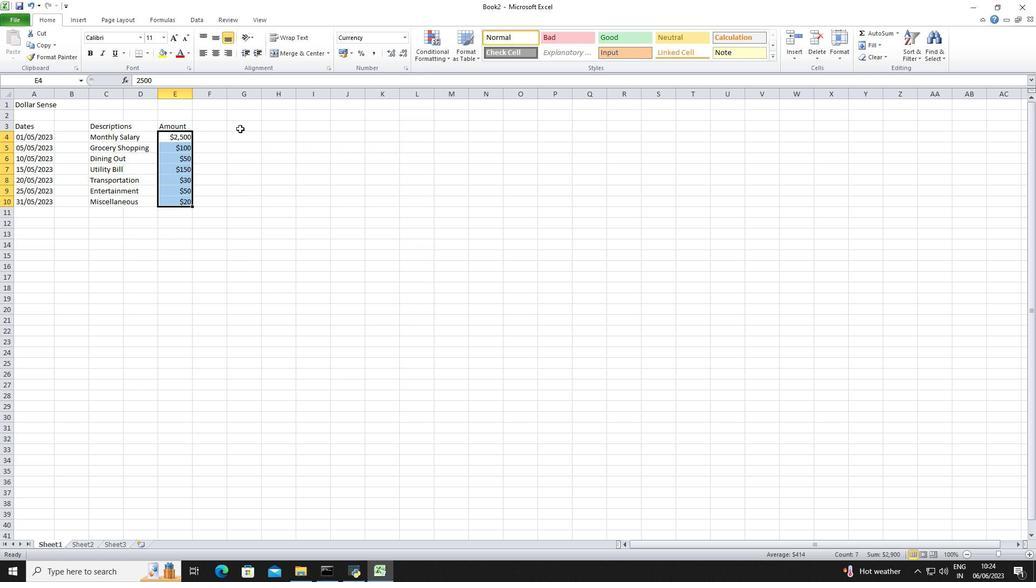 
Action: Key pressed <Key.shift>Income/<Key.shift><Key.shift><Key.shift><Key.shift><Key.shift><Key.shift><Key.shift><Key.shift><Key.shift><Key.shift><Key.shift><Key.shift><Key.shift><Key.shift><Key.shift><Key.shift>Expense<Key.down><Key.shift>Income
Screenshot: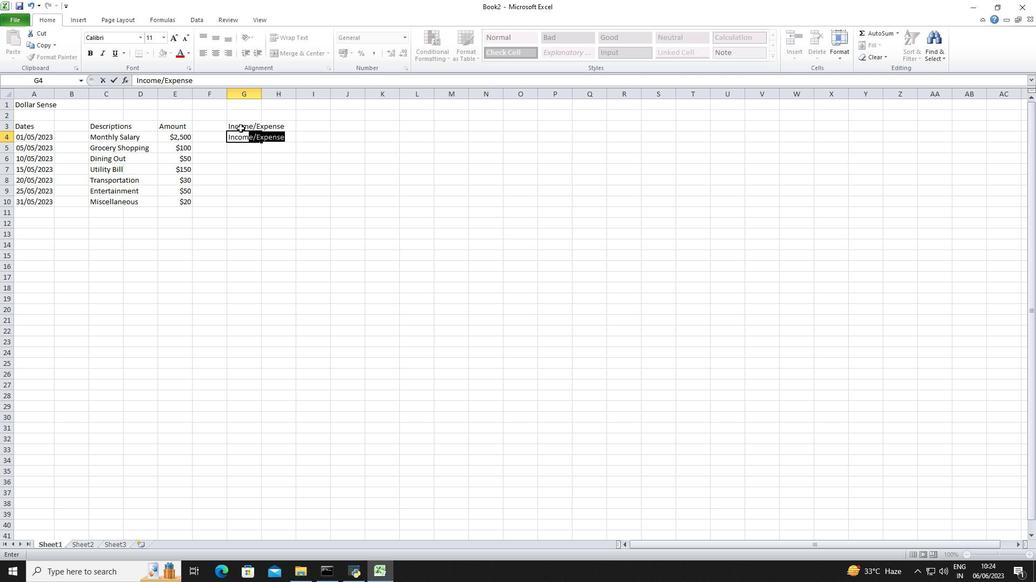 
Action: Mouse moved to (253, 138)
Screenshot: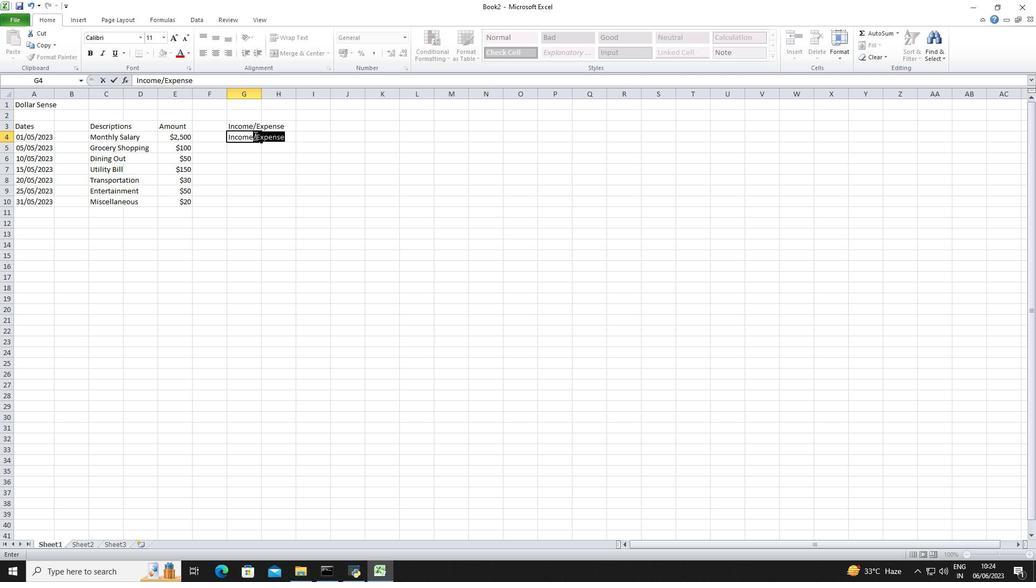 
Action: Mouse pressed left at (253, 138)
Screenshot: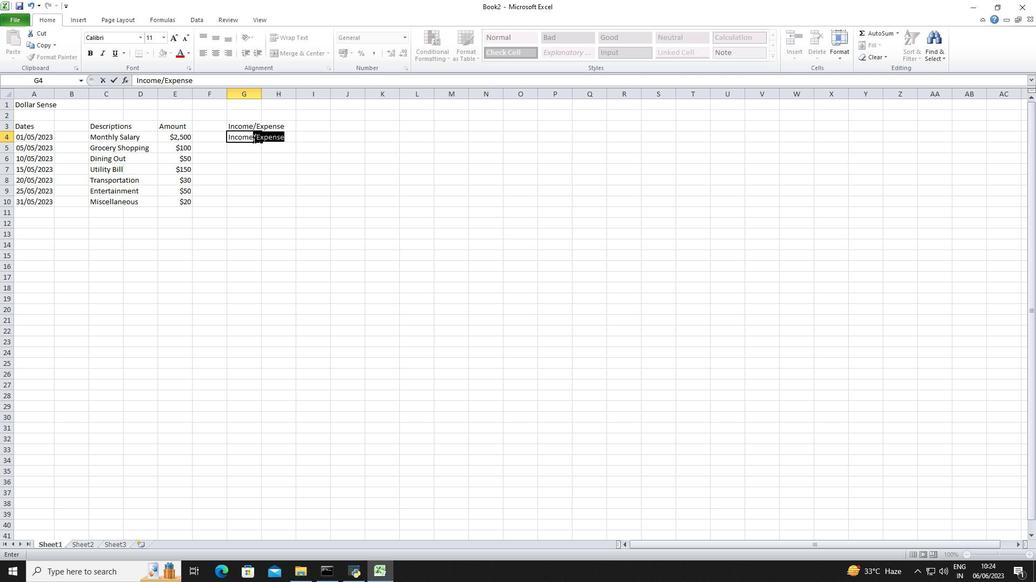 
Action: Mouse moved to (287, 138)
Screenshot: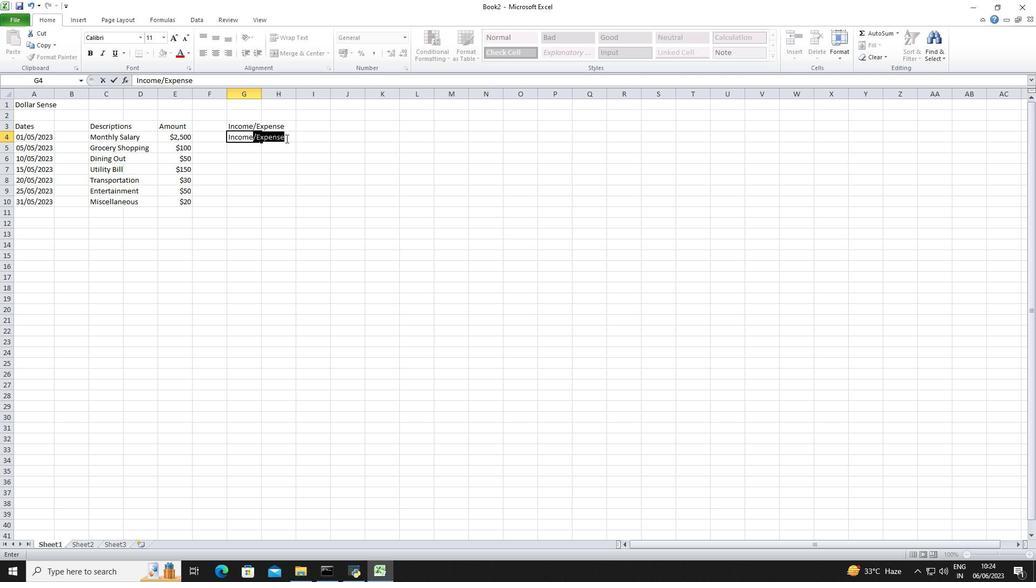 
Action: Key pressed <Key.backspace><Key.down><Key.enter><Key.shift>Expenses<Key.enter><Key.shift>Expenses<Key.enter><Key.shift>Expenses<Key.enter><Key.shift>Expenses<Key.enter><Key.shift>Expenses<Key.enter><Key.shift>Expenses<Key.down><Key.right><Key.right><Key.up><Key.up><Key.up><Key.up><Key.up><Key.up><Key.up><Key.up><Key.shift>Balance<Key.down>2500<Key.down>2400<Key.down>2350<Key.down>2200<Key.down>2179<Key.backspace>0<Key.down>2120<Key.down>2100<Key.down>
Screenshot: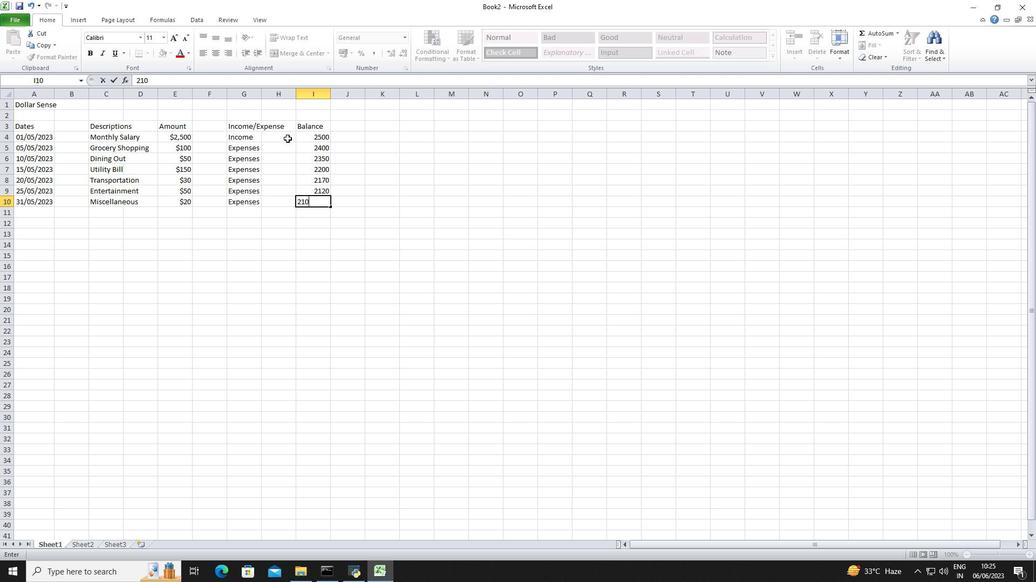 
Action: Mouse moved to (309, 138)
Screenshot: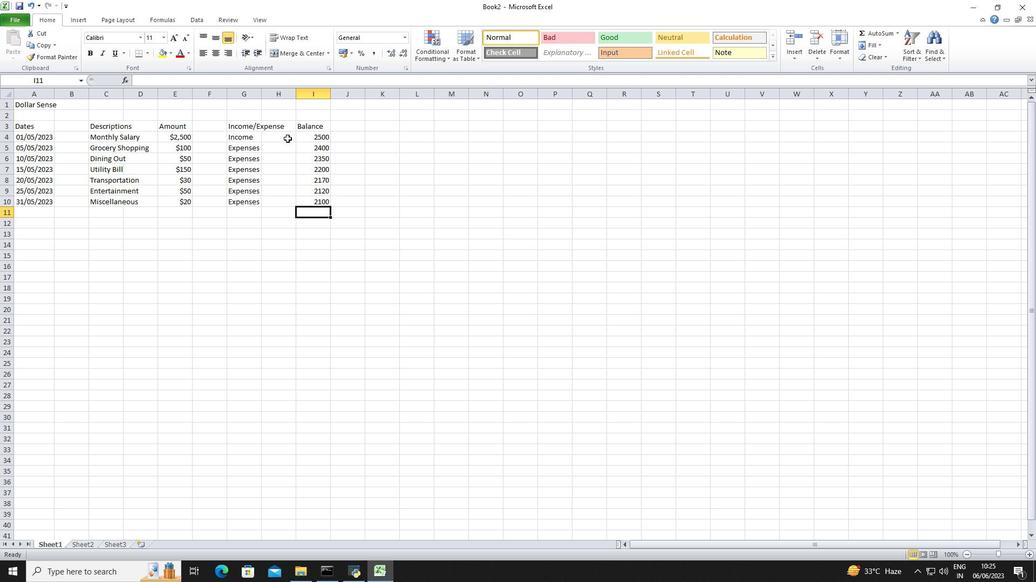 
Action: Mouse pressed left at (309, 138)
Screenshot: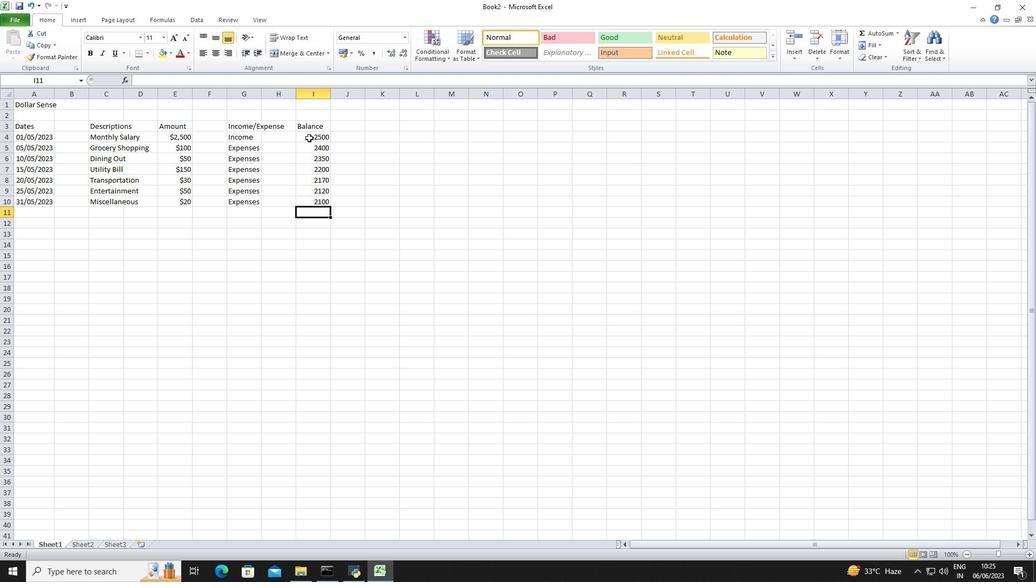 
Action: Mouse moved to (407, 40)
Screenshot: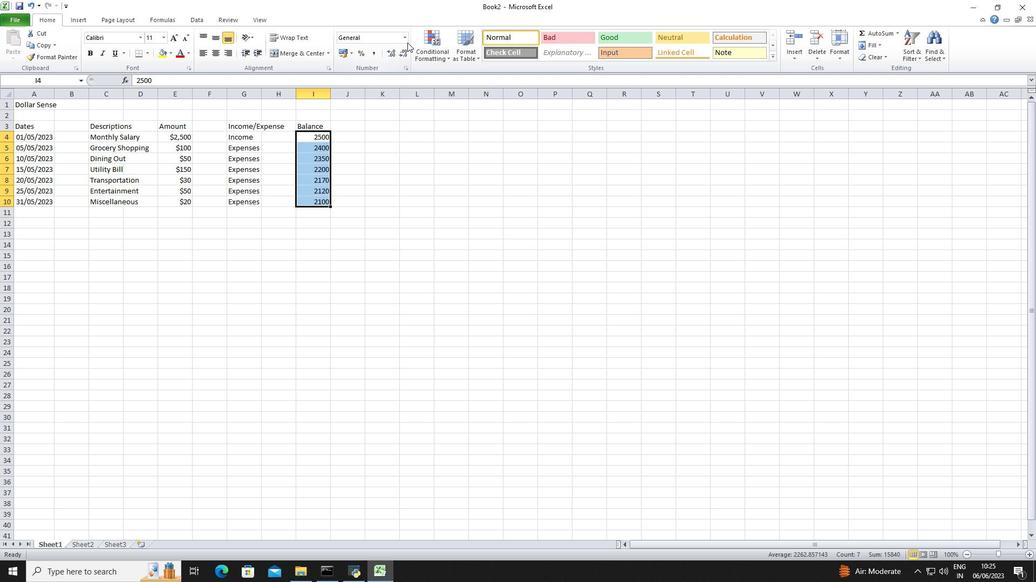 
Action: Mouse pressed left at (407, 40)
Screenshot: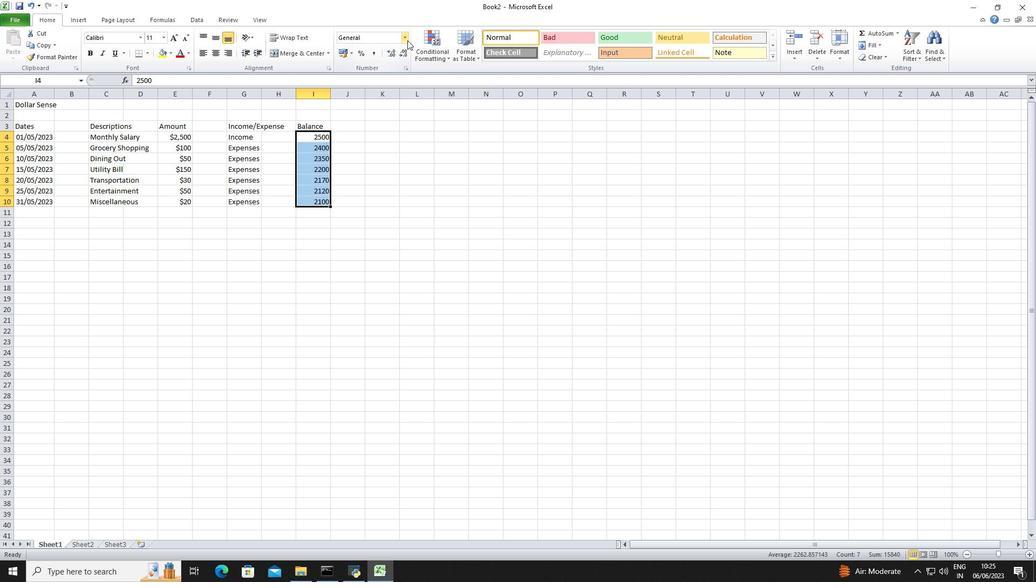 
Action: Mouse moved to (400, 309)
Screenshot: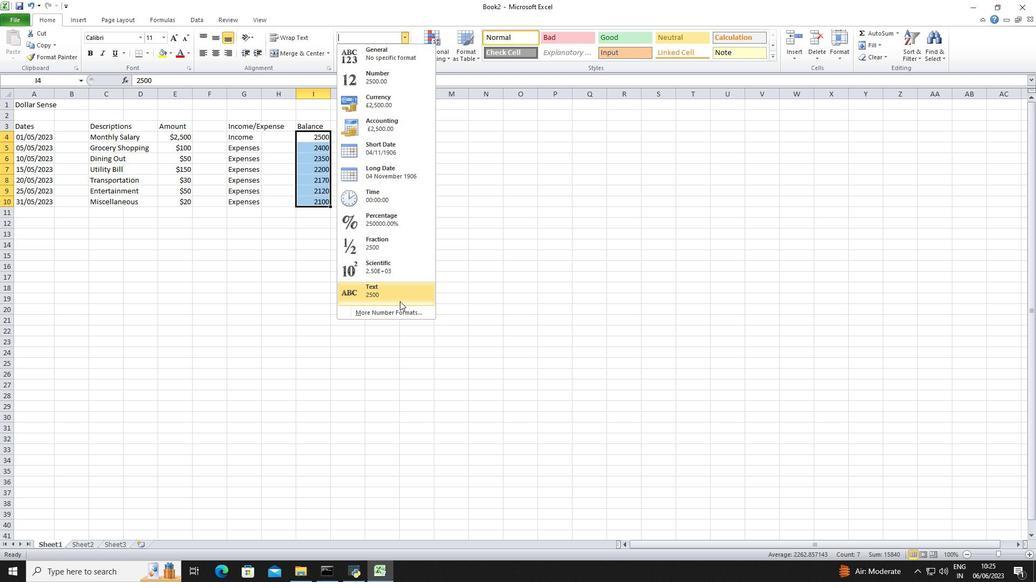 
Action: Mouse pressed left at (400, 309)
Screenshot: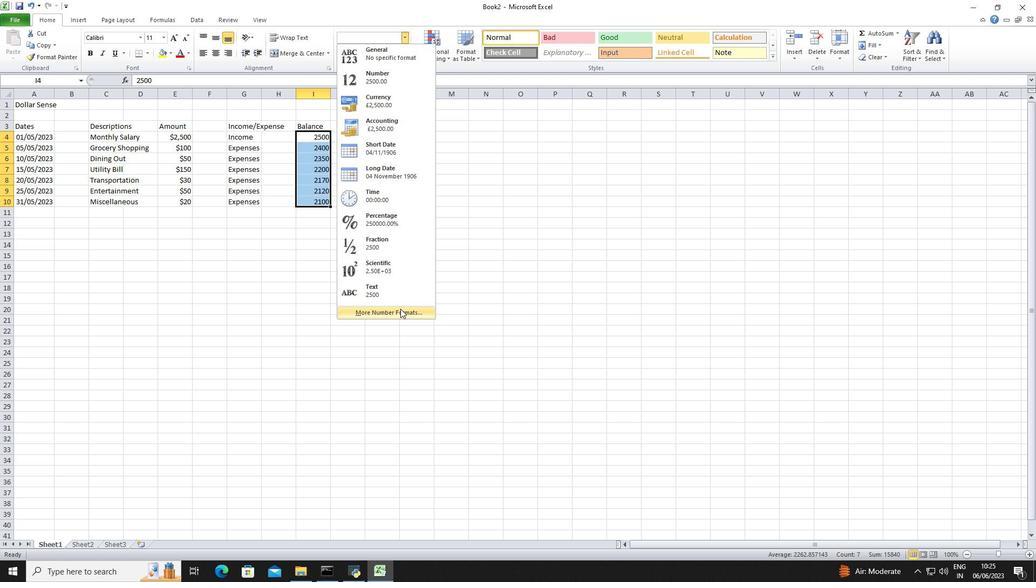 
Action: Mouse moved to (157, 202)
Screenshot: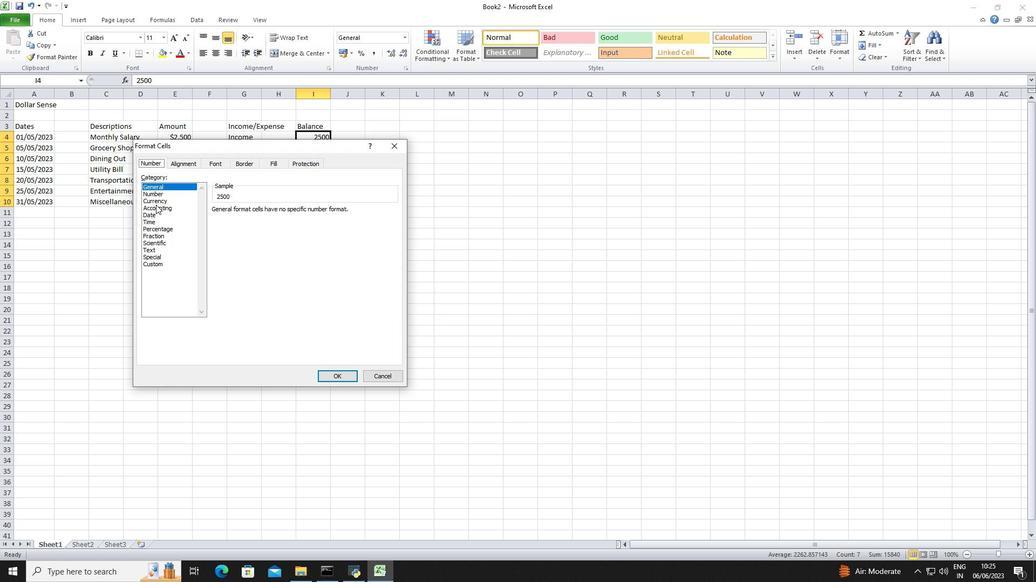 
Action: Mouse pressed left at (157, 202)
Screenshot: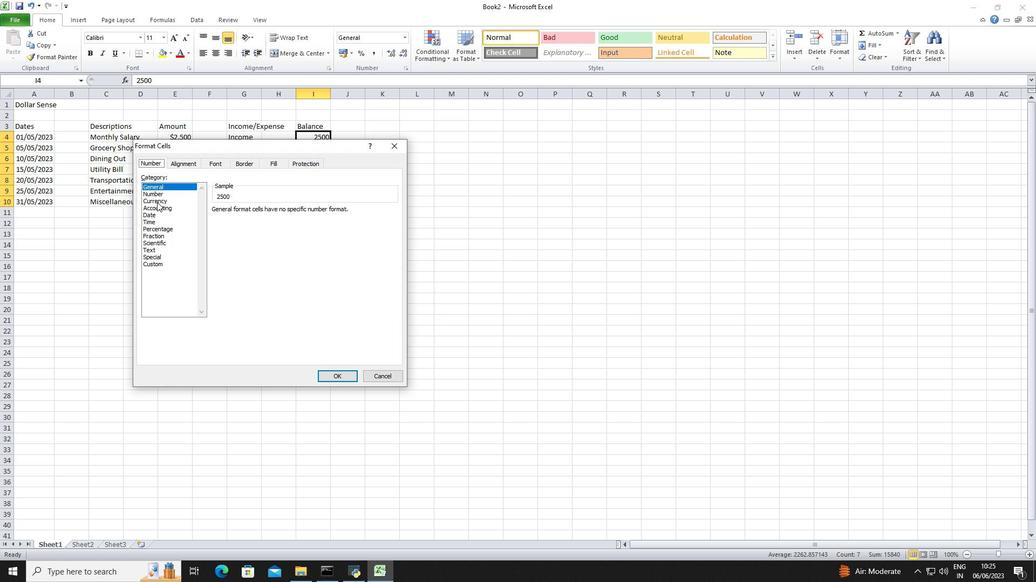 
Action: Mouse moved to (281, 212)
Screenshot: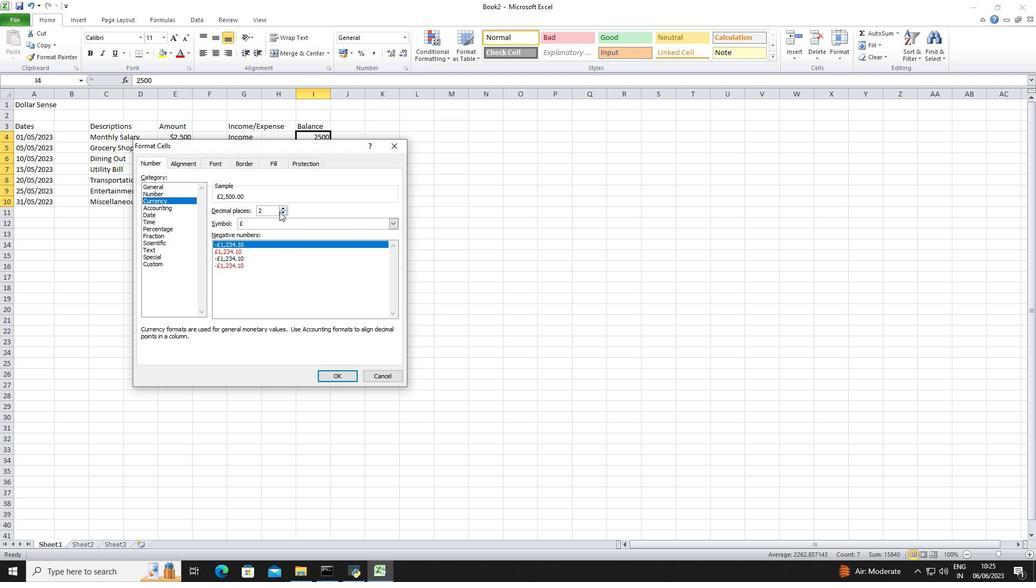 
Action: Mouse pressed left at (281, 212)
Screenshot: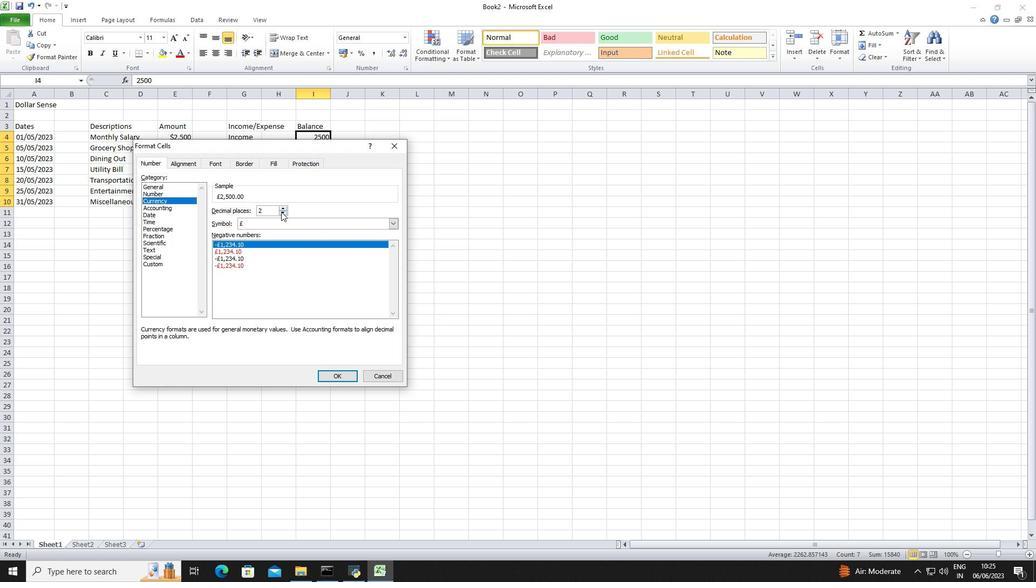 
Action: Mouse pressed left at (281, 212)
Screenshot: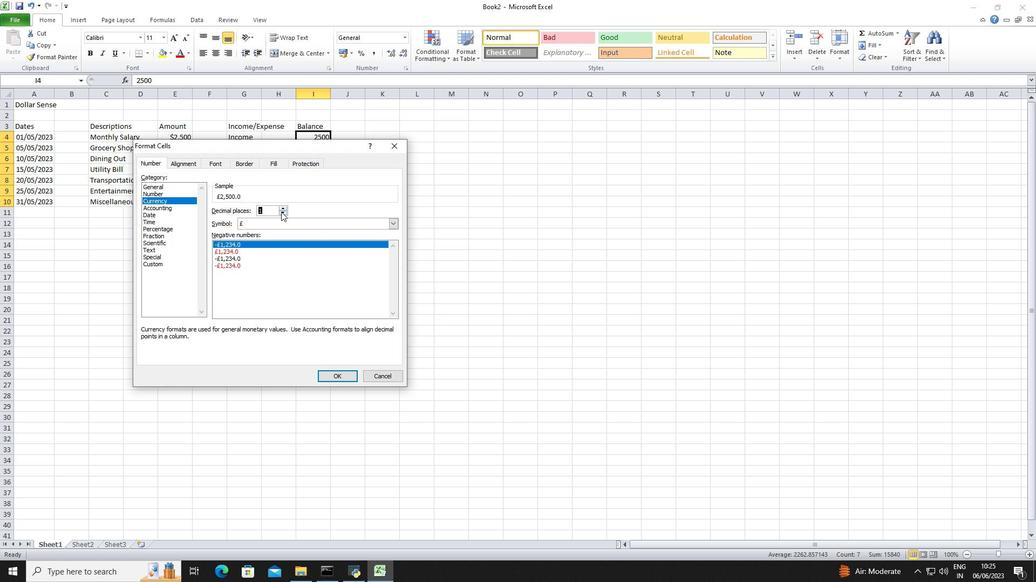 
Action: Mouse moved to (286, 221)
Screenshot: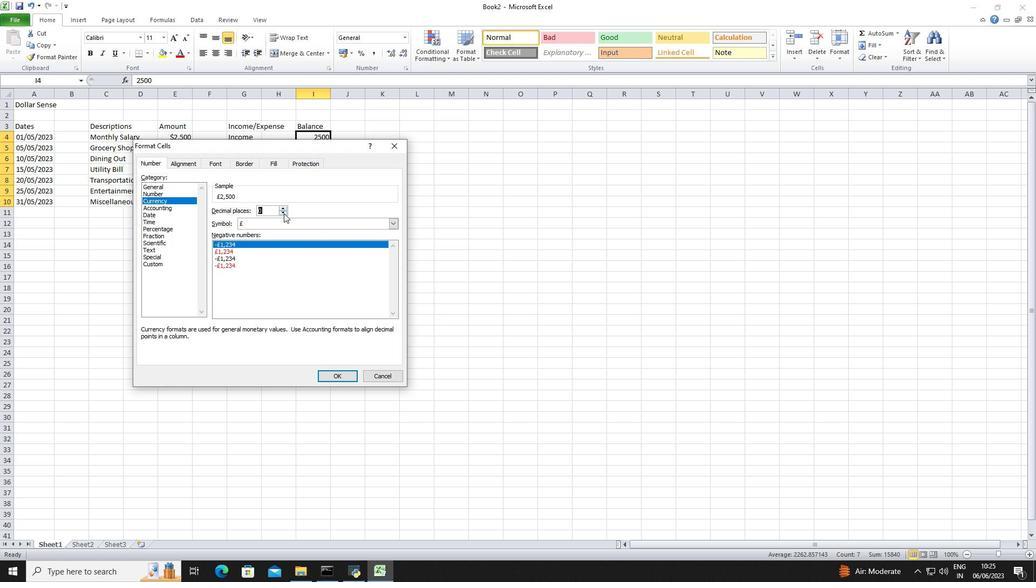 
Action: Mouse pressed left at (286, 221)
Screenshot: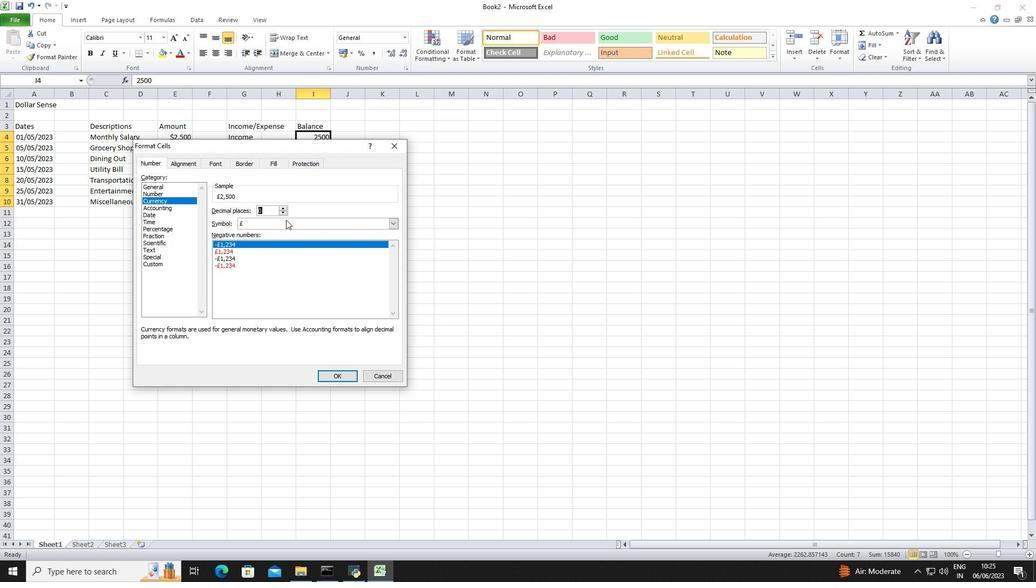 
Action: Mouse moved to (295, 262)
Screenshot: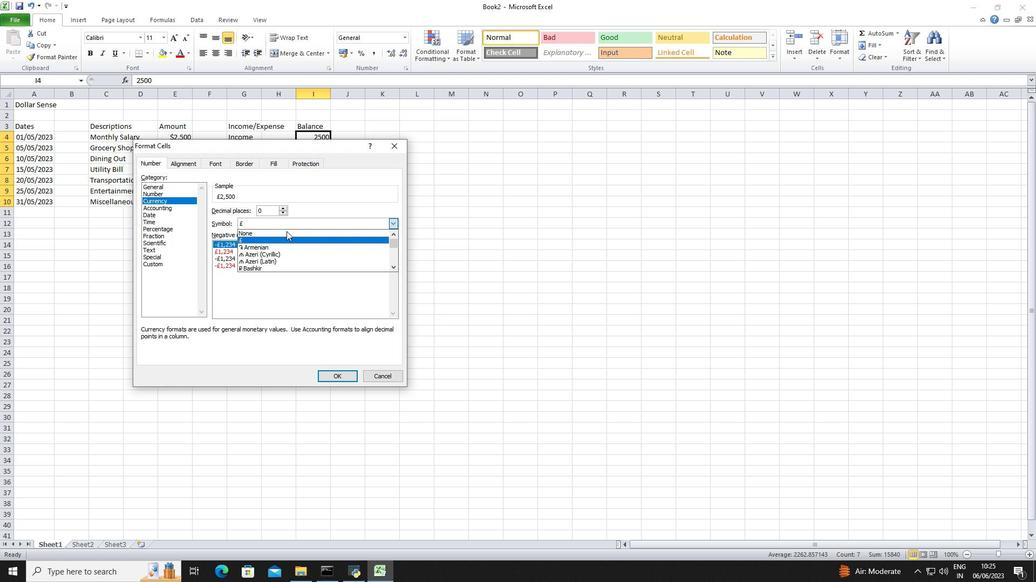 
Action: Mouse scrolled (295, 261) with delta (0, 0)
Screenshot: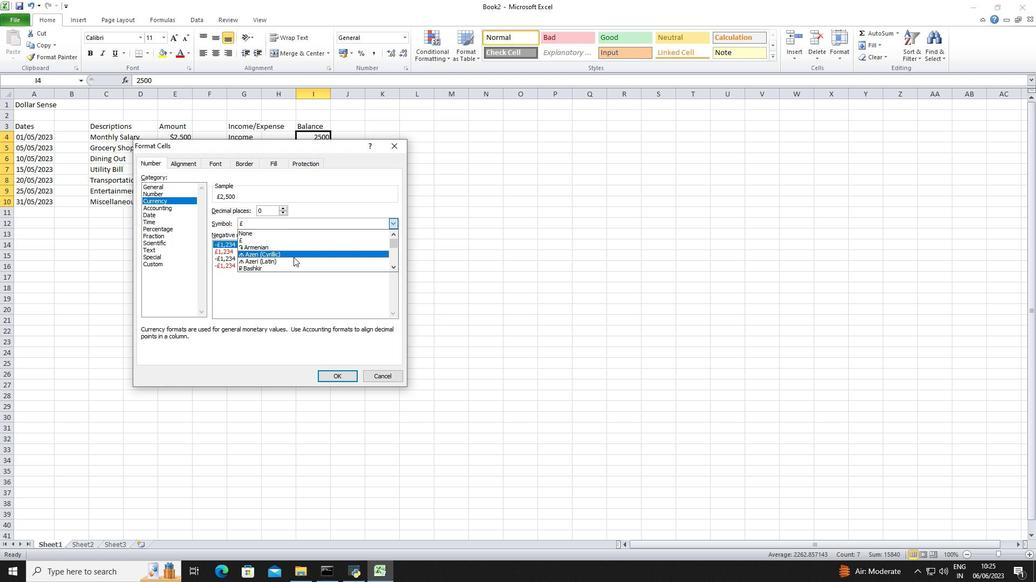
Action: Mouse scrolled (295, 261) with delta (0, 0)
Screenshot: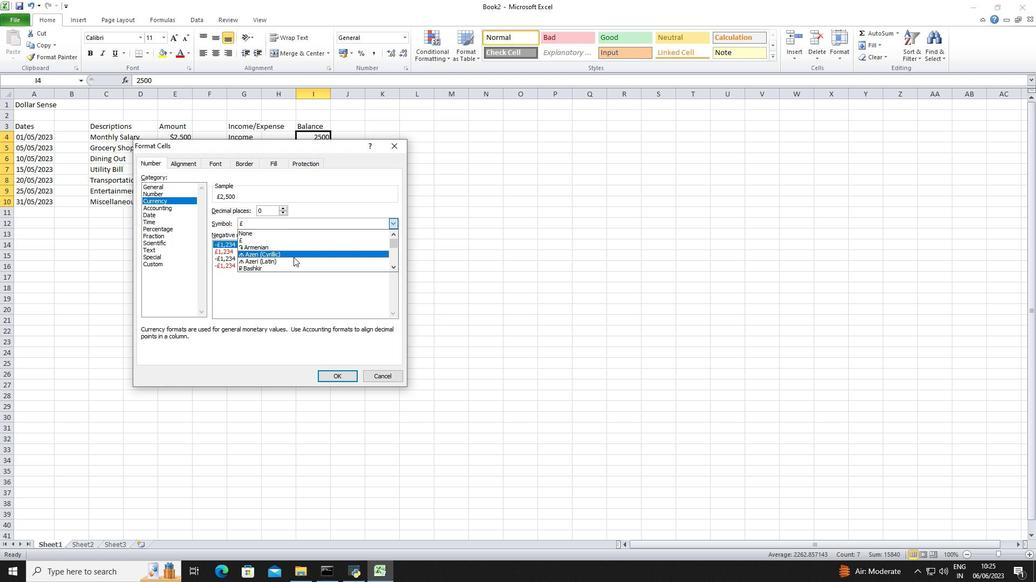 
Action: Mouse scrolled (295, 261) with delta (0, 0)
Screenshot: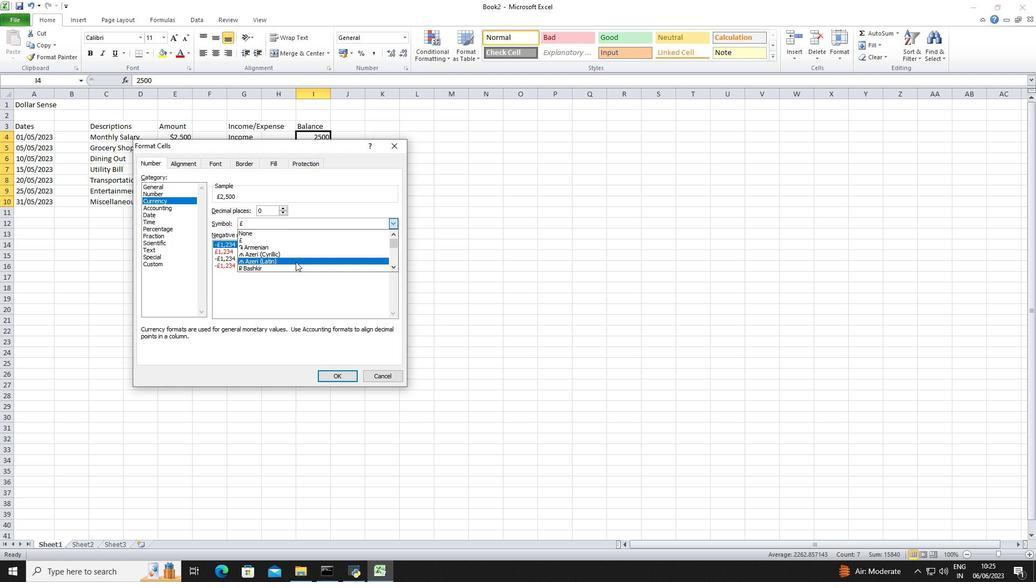 
Action: Mouse scrolled (295, 261) with delta (0, 0)
Screenshot: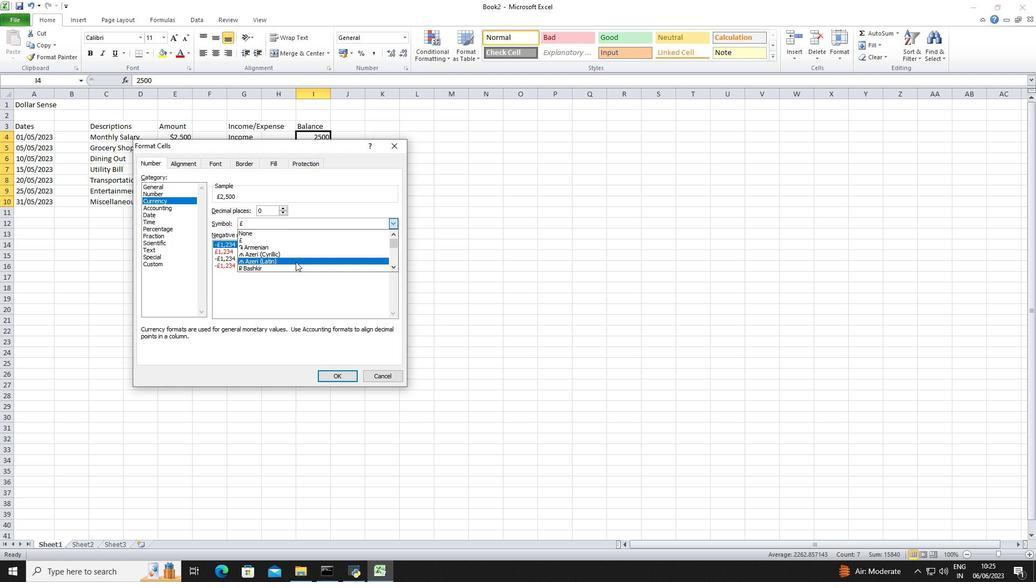 
Action: Mouse scrolled (295, 261) with delta (0, 0)
Screenshot: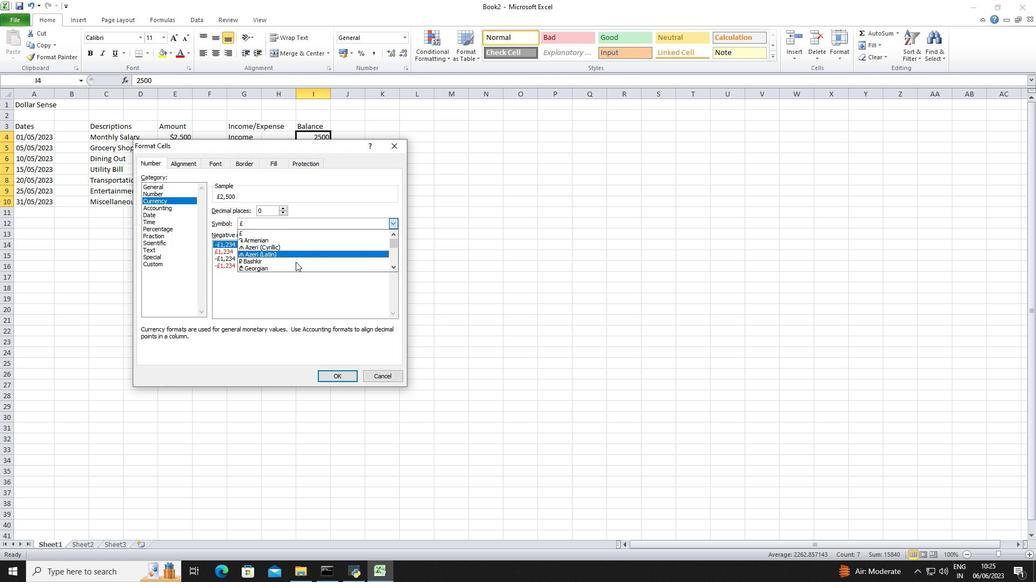 
Action: Mouse scrolled (295, 261) with delta (0, 0)
Screenshot: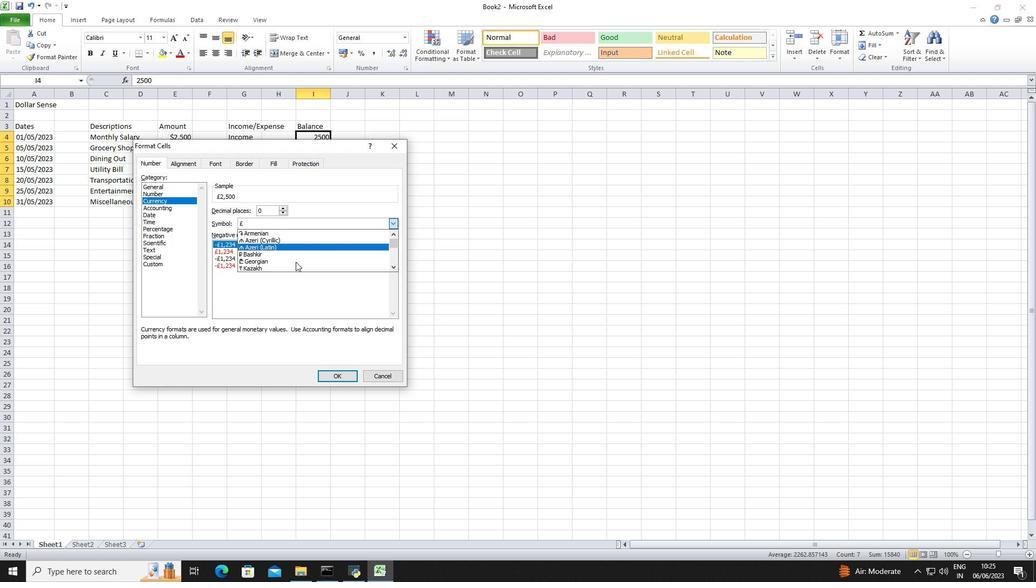 
Action: Mouse scrolled (295, 261) with delta (0, 0)
Screenshot: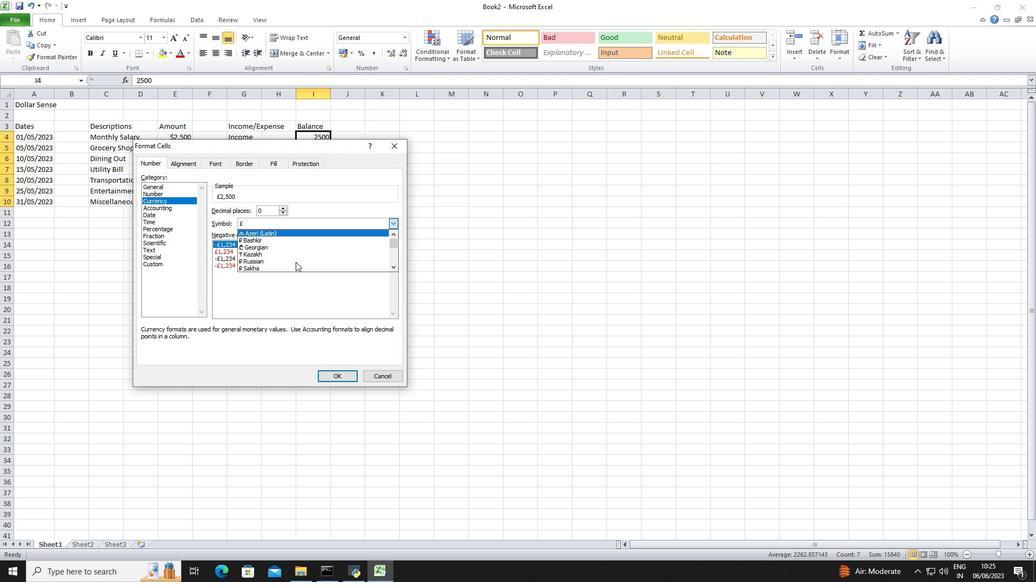
Action: Mouse scrolled (295, 261) with delta (0, 0)
Screenshot: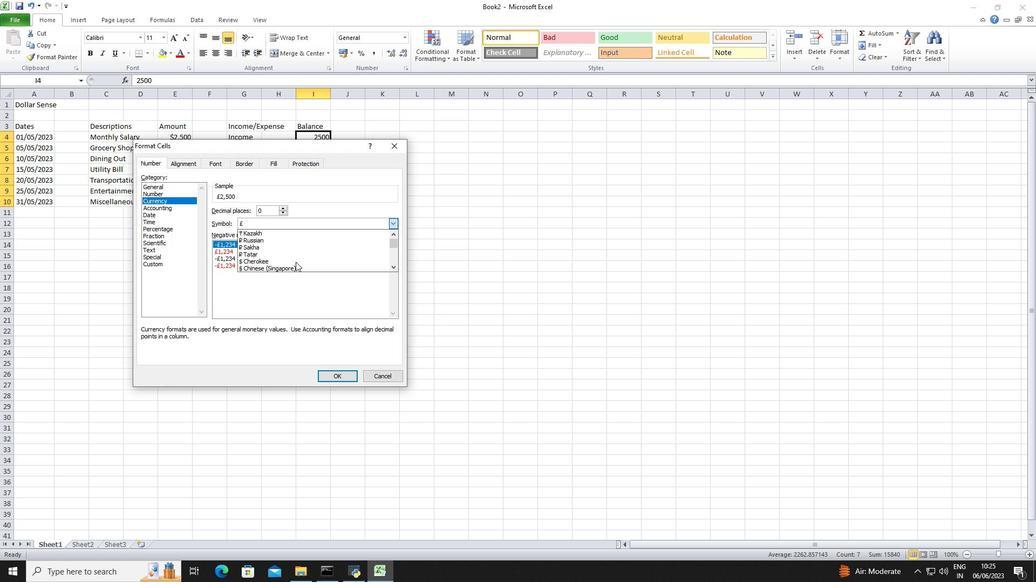 
Action: Mouse scrolled (295, 261) with delta (0, 0)
Screenshot: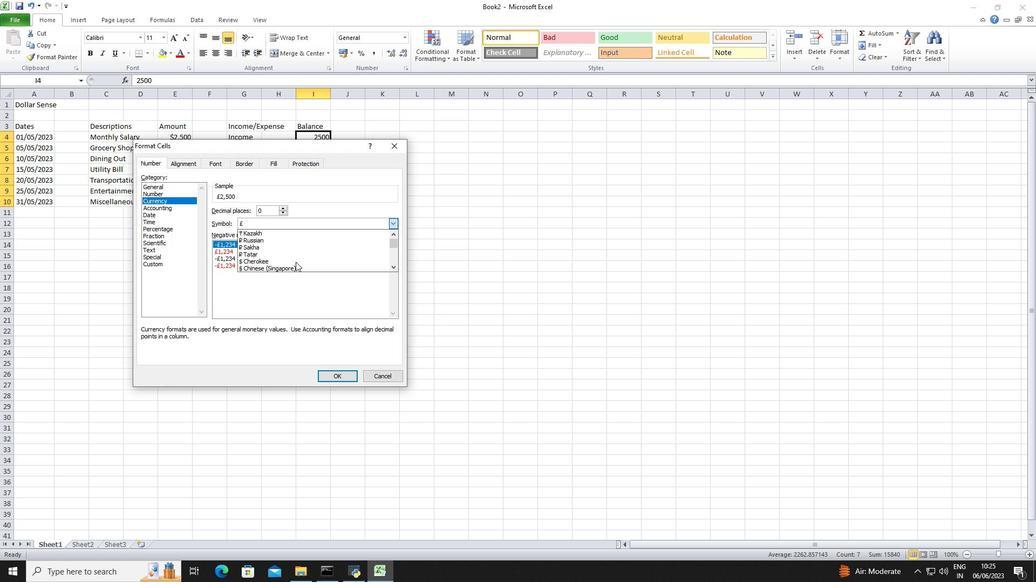 
Action: Mouse scrolled (295, 261) with delta (0, 0)
Screenshot: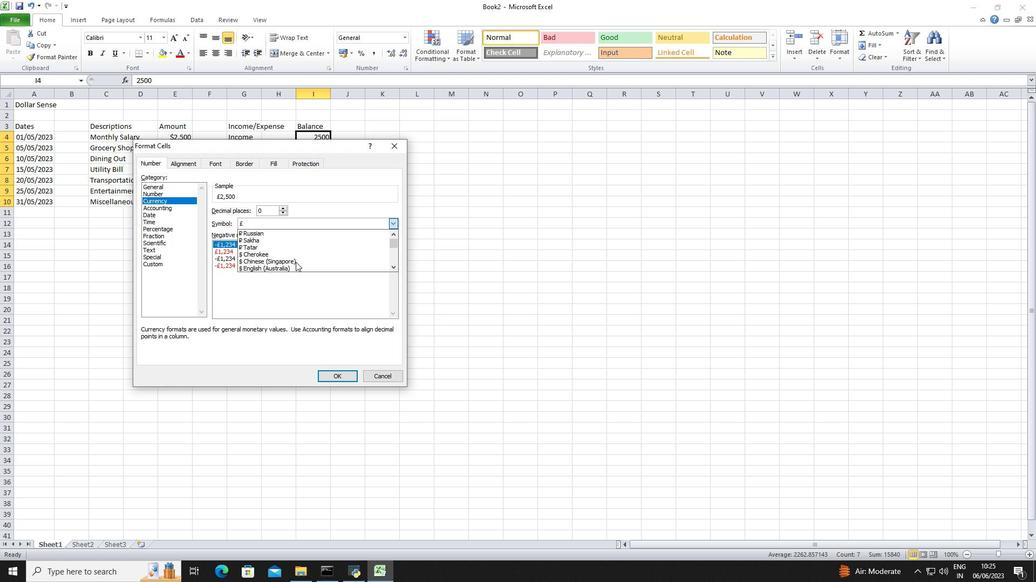 
Action: Mouse scrolled (295, 261) with delta (0, 0)
Screenshot: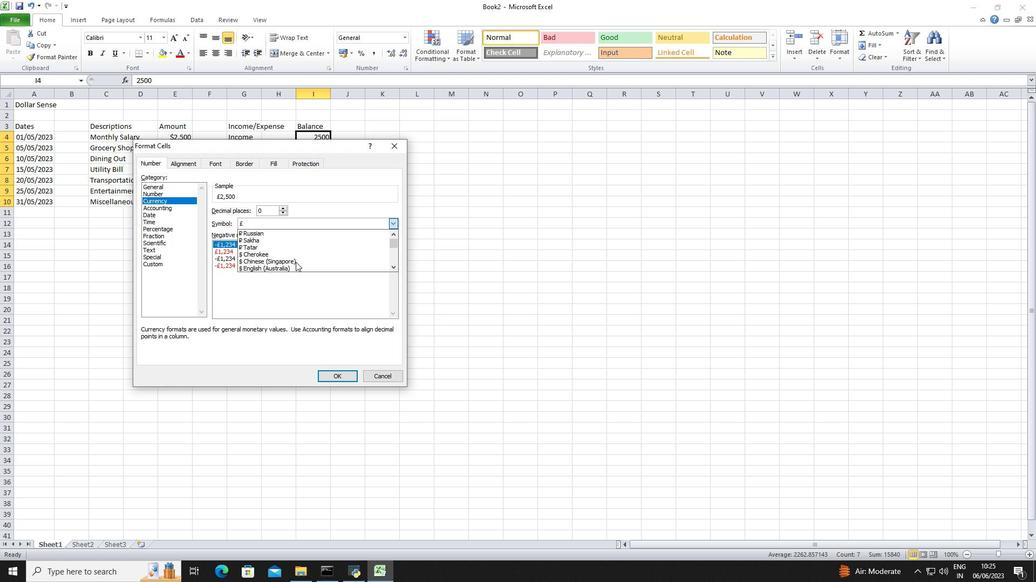 
Action: Mouse moved to (297, 248)
Screenshot: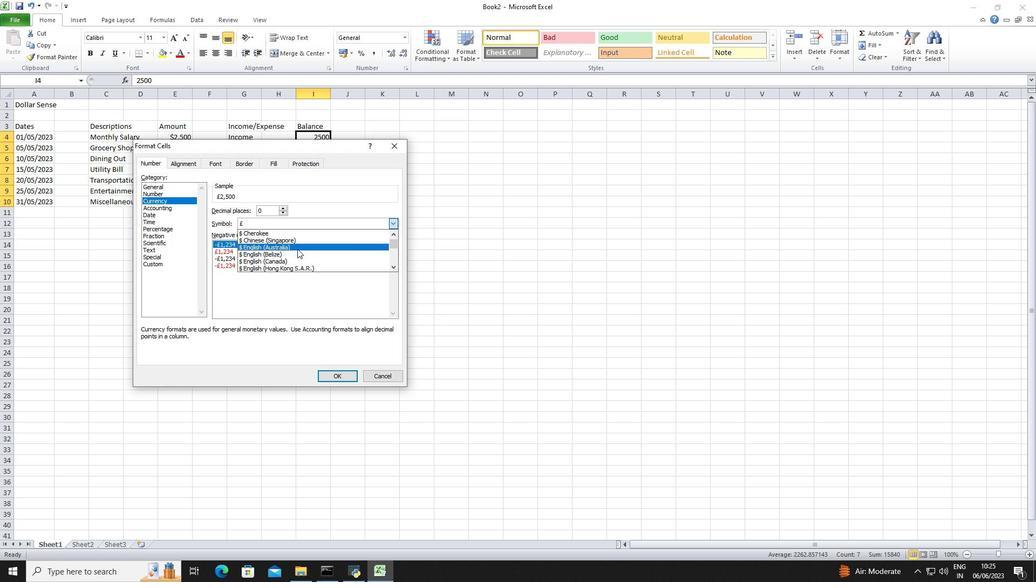 
Action: Mouse pressed left at (297, 248)
Screenshot: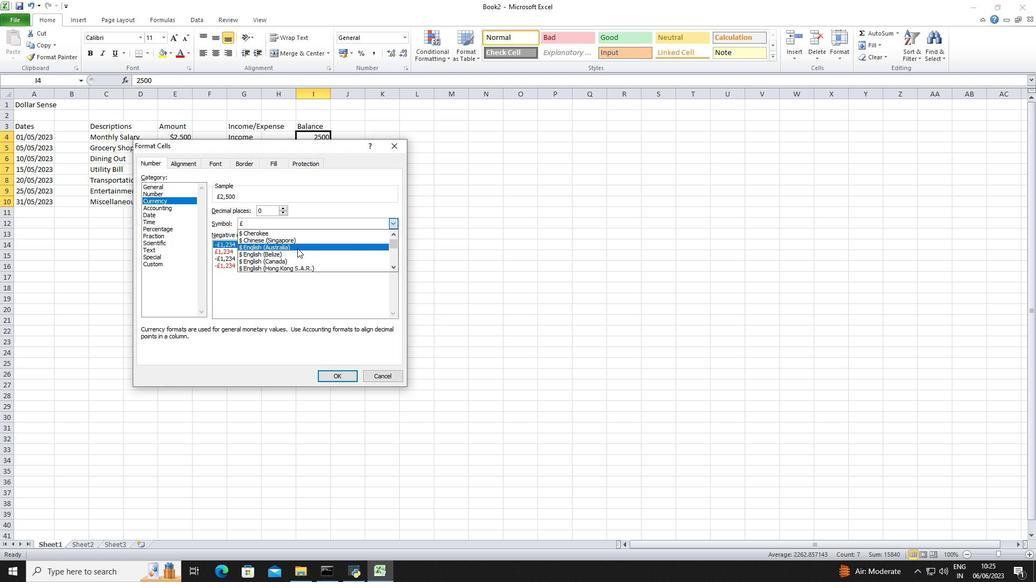 
Action: Mouse moved to (339, 373)
Screenshot: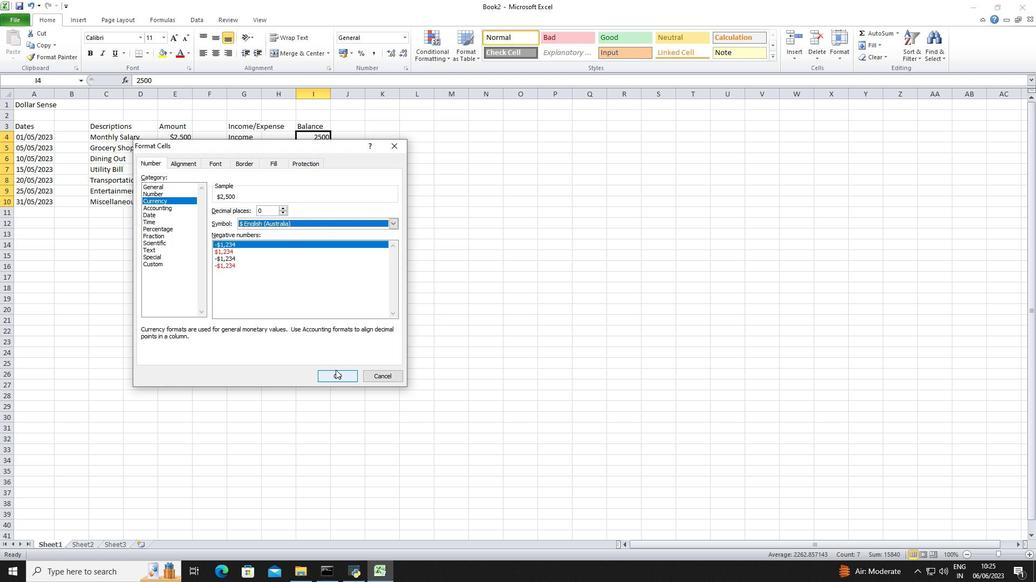
Action: Mouse pressed left at (339, 373)
Screenshot: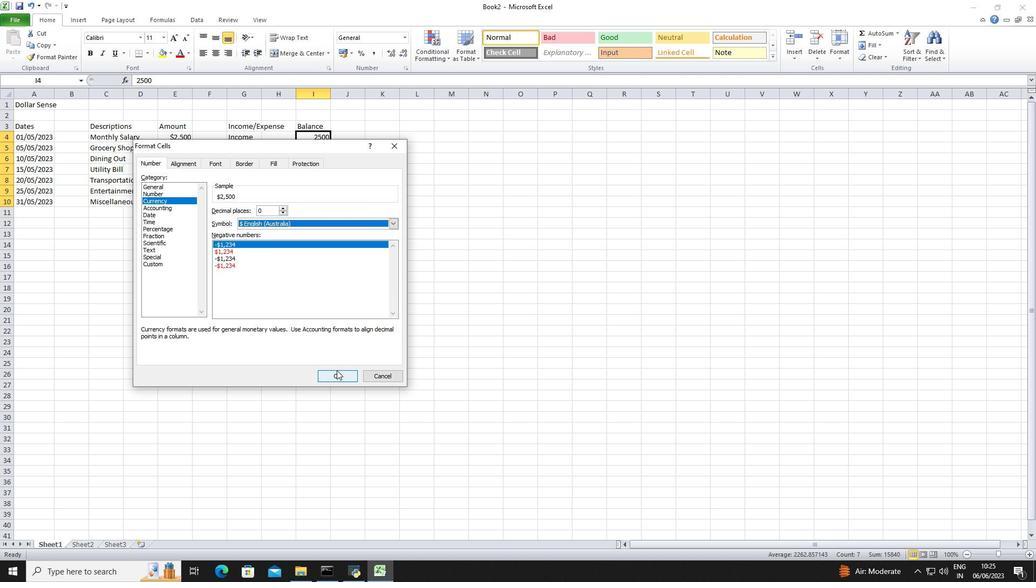 
Action: Mouse moved to (399, 192)
Screenshot: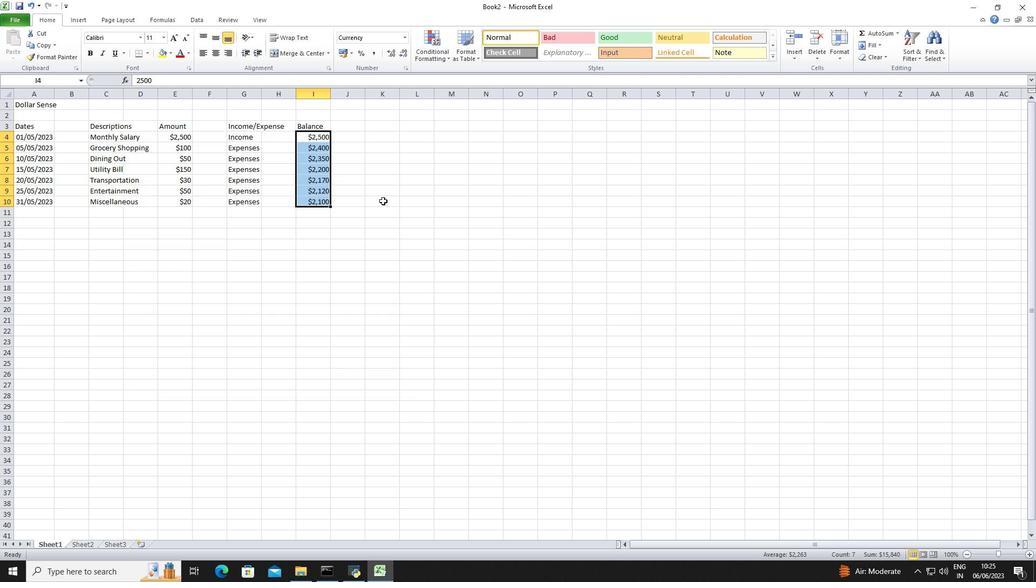 
Action: Mouse pressed left at (399, 192)
Screenshot: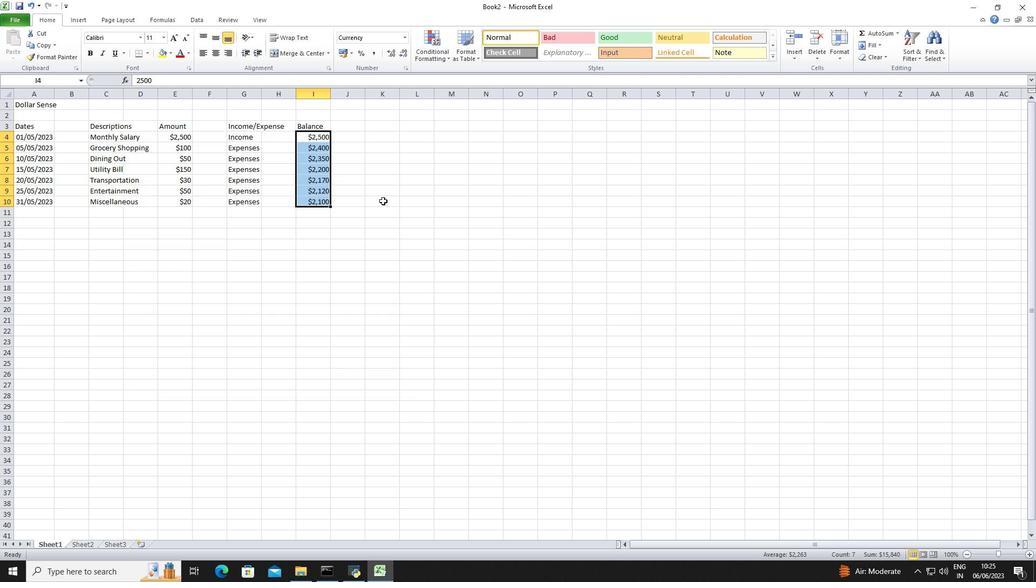 
Action: Key pressed ctrl+S<Key.shift>Expense<Key.space><Key.shift>Trackinh<Key.backspace>g<Key.space><Key.shift>Tool<Key.enter>
Screenshot: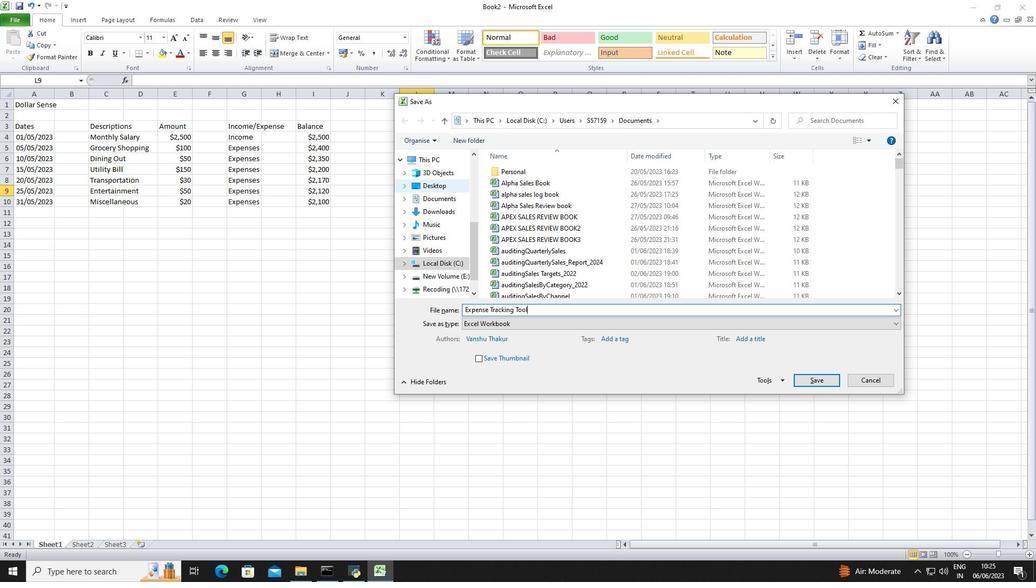
